 Task: Assign in the project Bullseye the issue 'Integrate a new augmented reality advertising feature into an existing mobile application to enhance user experience and advertising revenue' to the sprint 'Scrum Stars'. Assign in the project Bullseye the issue 'Develop a new tool for automated testing of web application accessibility and compliance with web standards' to the sprint 'Scrum Stars'. Assign in the project Bullseye the issue 'Upgrade the content delivery and caching mechanisms of a web application to improve content delivery speed and reliability' to the sprint 'Scrum Stars'. Assign in the project Bullseye the issue 'Create a new online platform for online gardening courses with advanced gardening tools and community features' to the sprint 'Scrum Stars'
Action: Mouse moved to (207, 61)
Screenshot: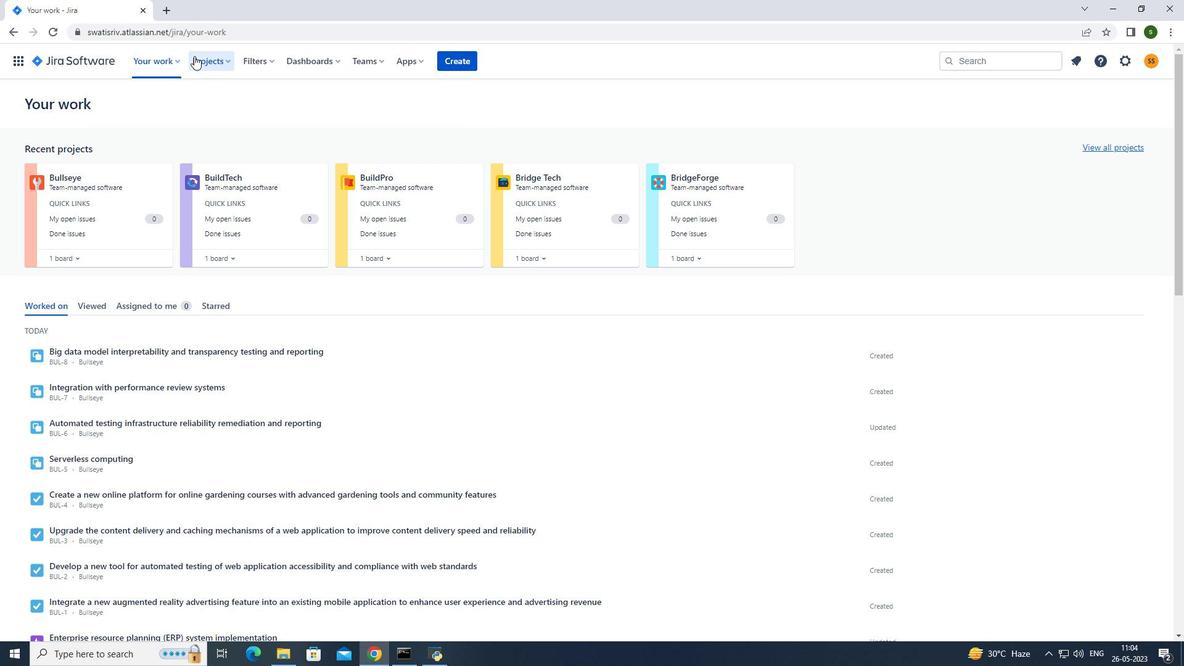 
Action: Mouse pressed left at (207, 61)
Screenshot: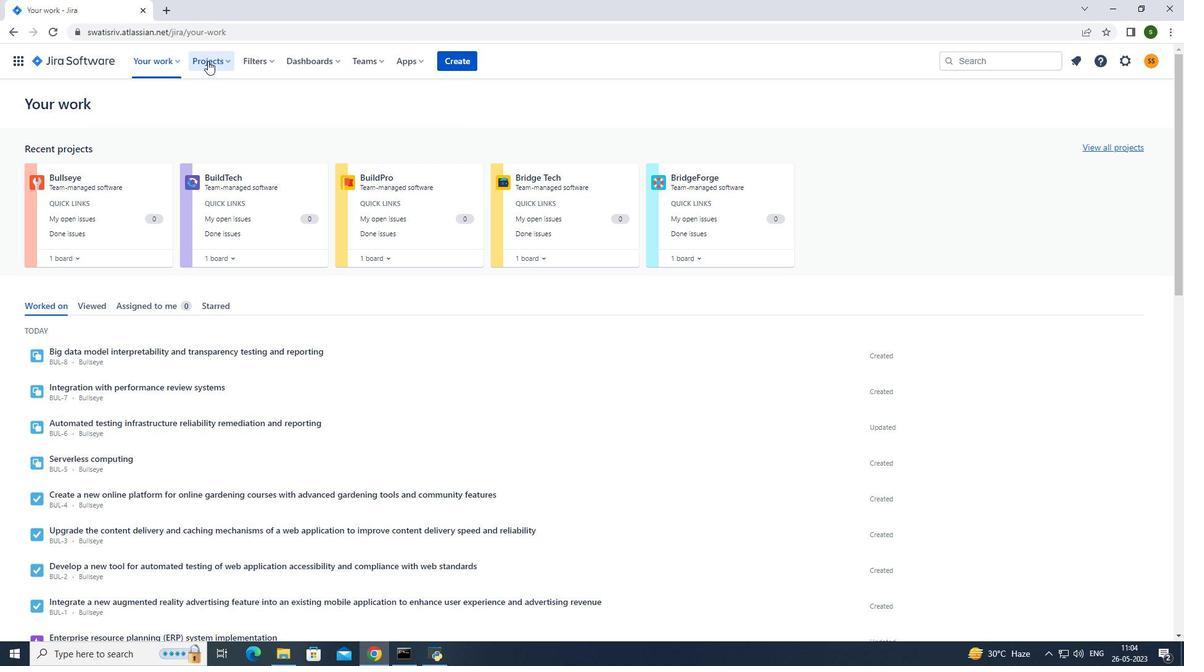 
Action: Mouse moved to (253, 109)
Screenshot: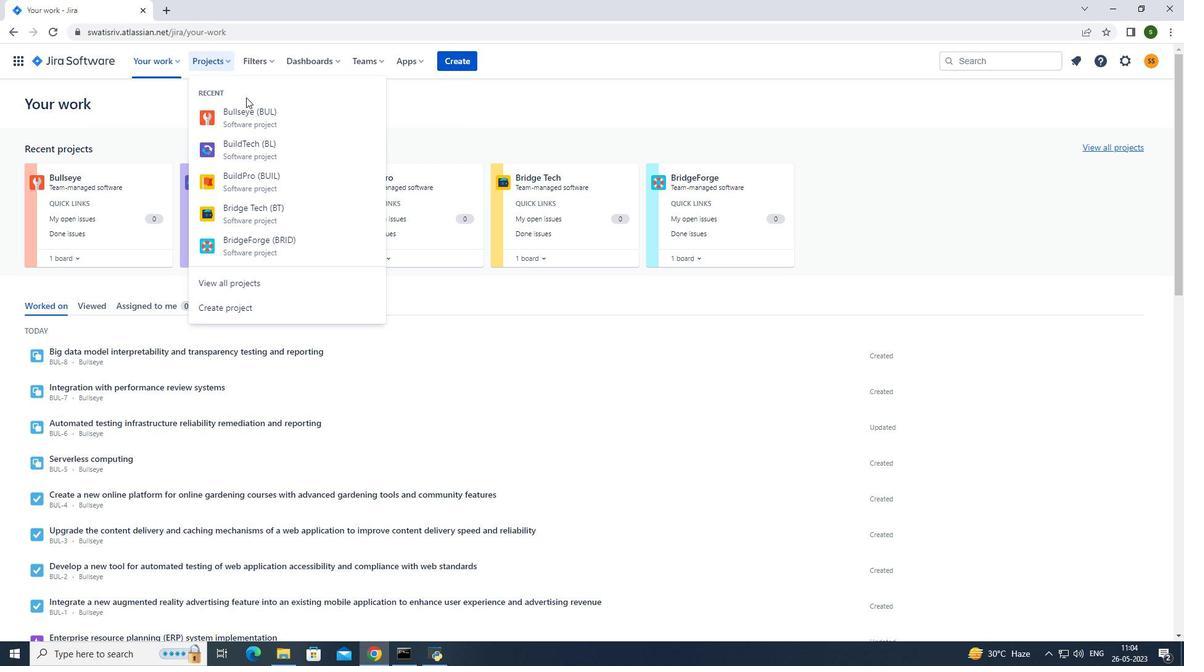 
Action: Mouse pressed left at (253, 109)
Screenshot: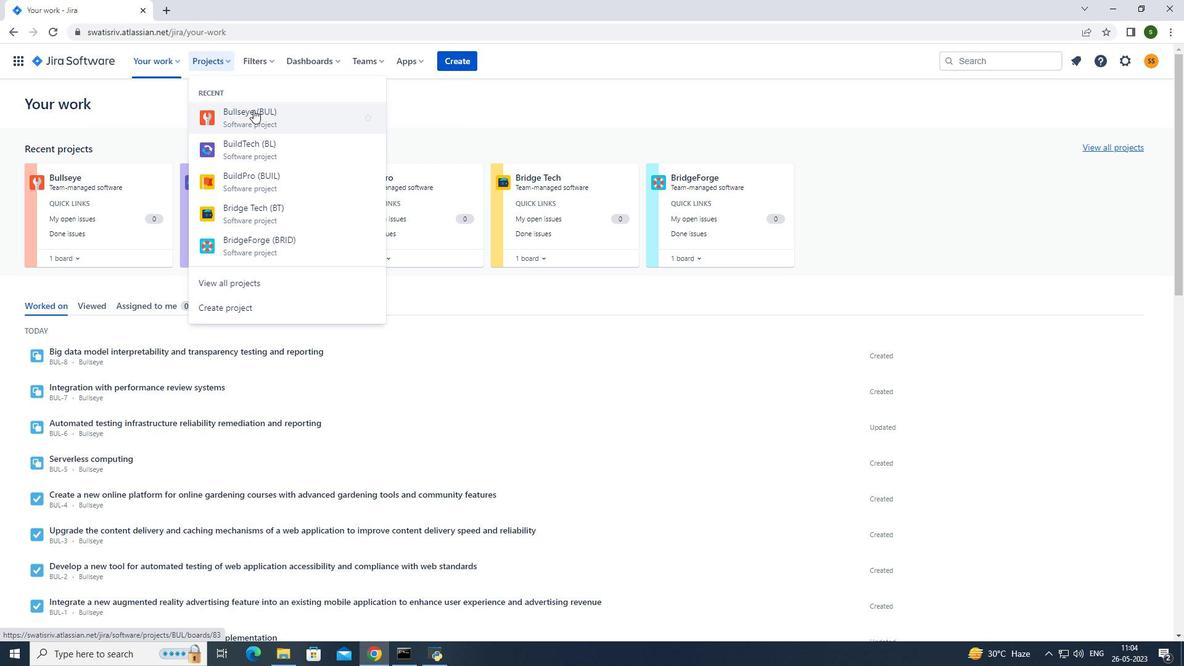 
Action: Mouse moved to (99, 189)
Screenshot: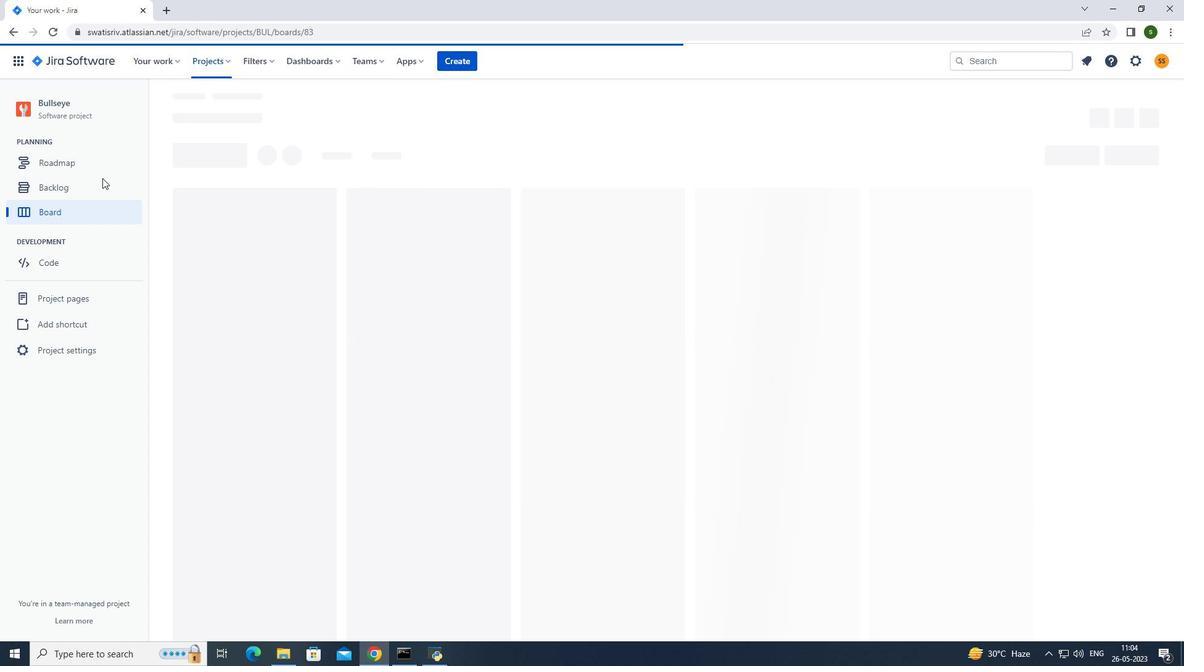 
Action: Mouse pressed left at (99, 189)
Screenshot: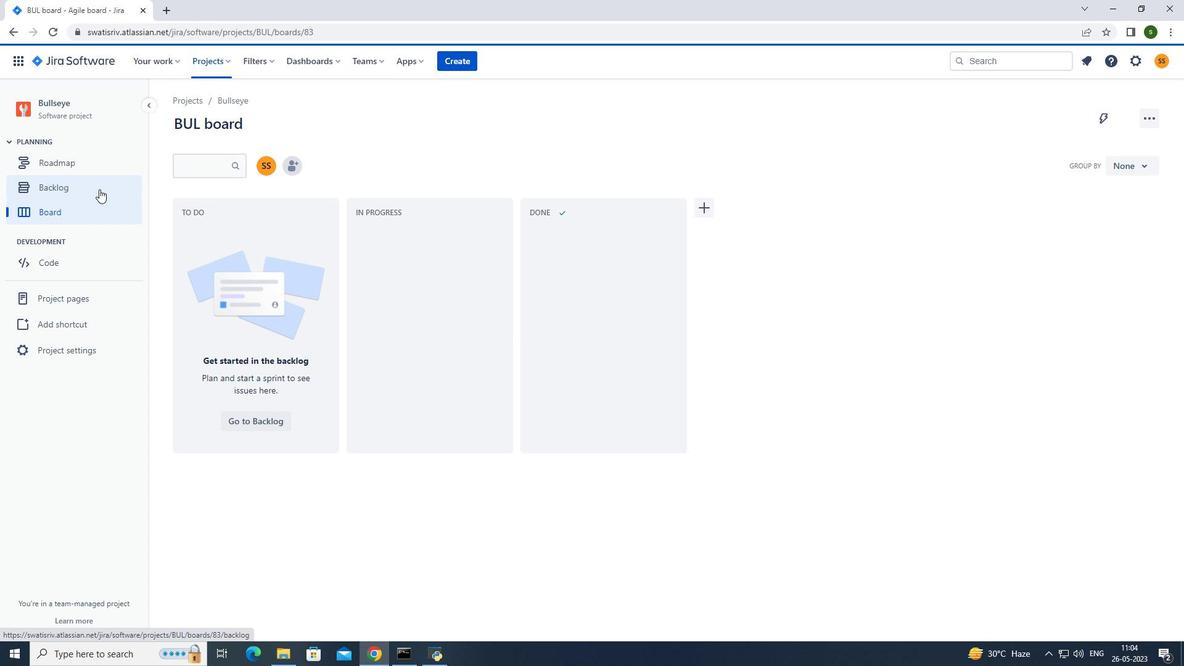 
Action: Mouse moved to (771, 481)
Screenshot: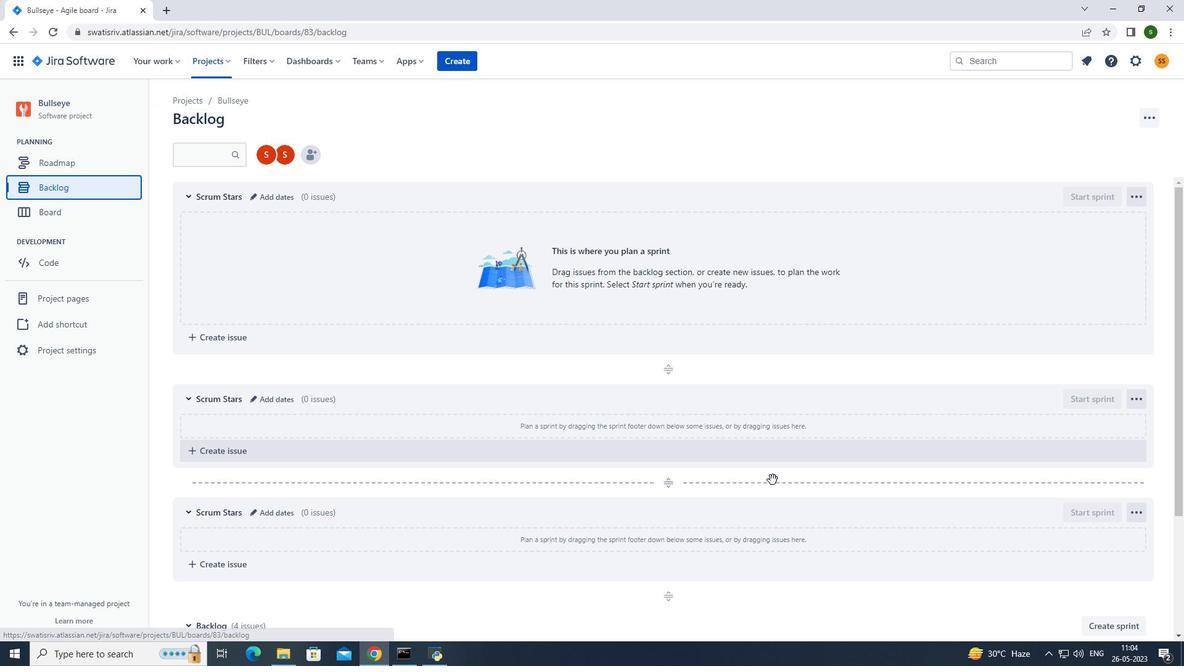 
Action: Mouse scrolled (771, 481) with delta (0, 0)
Screenshot: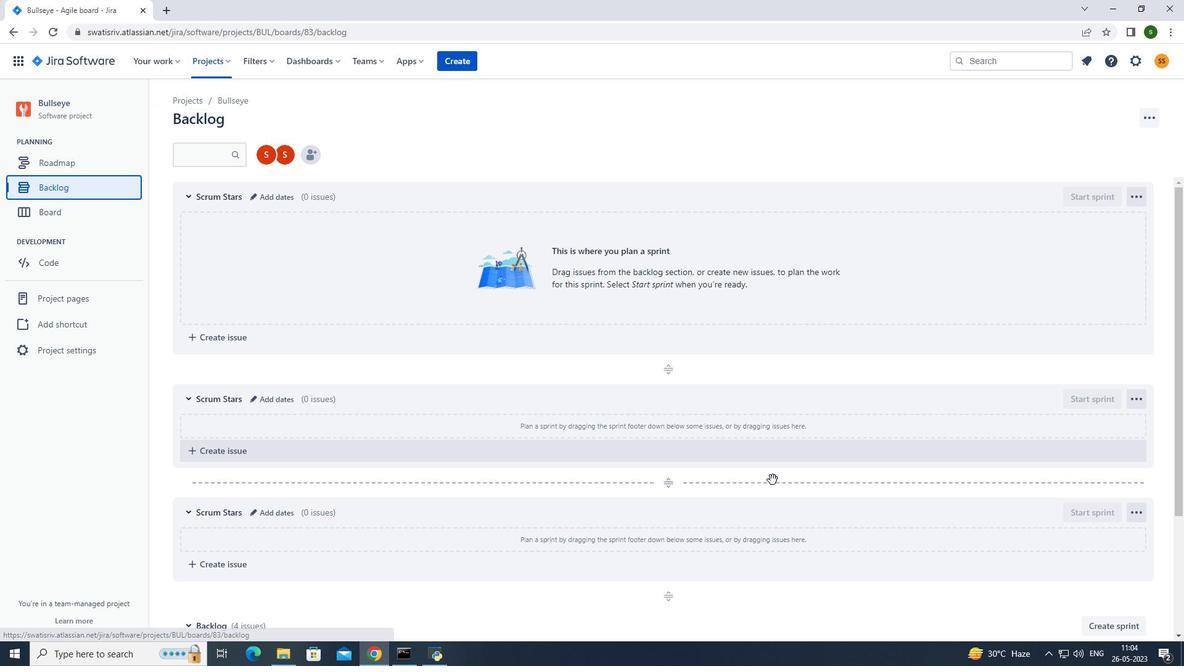 
Action: Mouse scrolled (771, 481) with delta (0, 0)
Screenshot: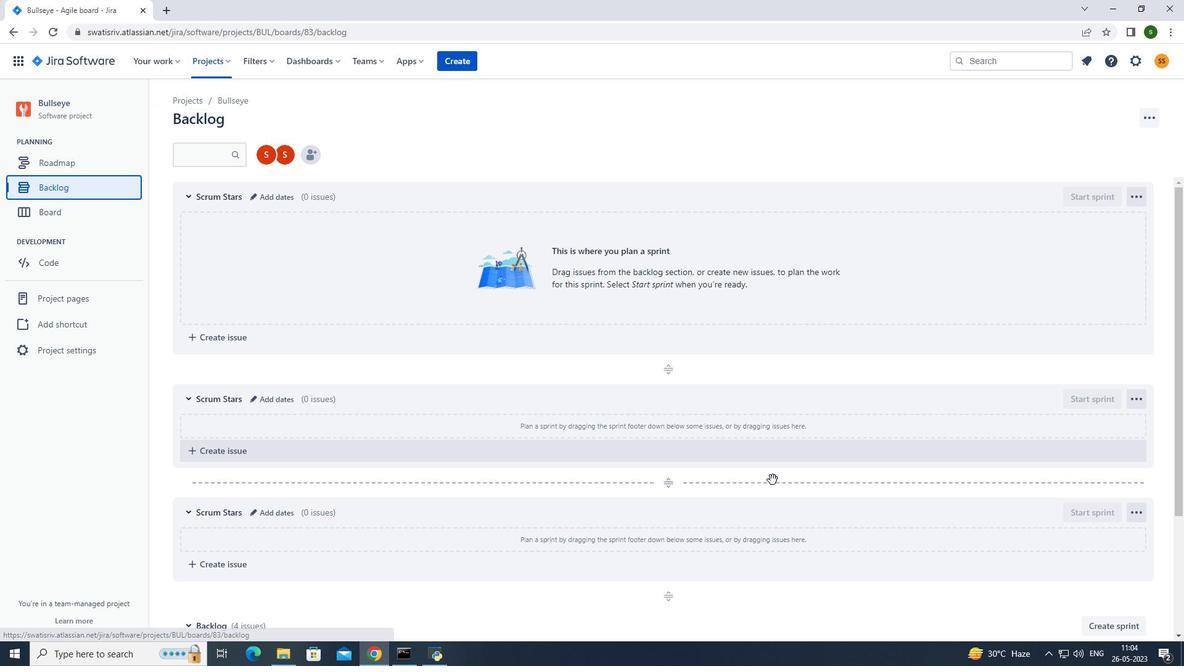 
Action: Mouse scrolled (771, 481) with delta (0, 0)
Screenshot: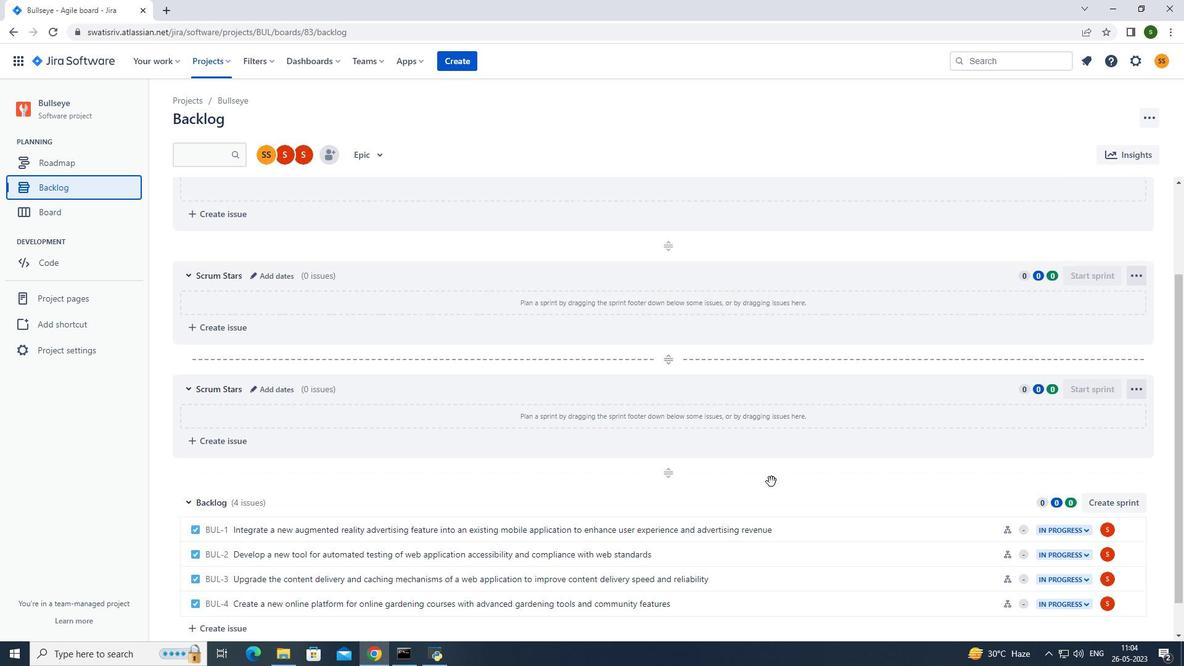 
Action: Mouse scrolled (771, 481) with delta (0, 0)
Screenshot: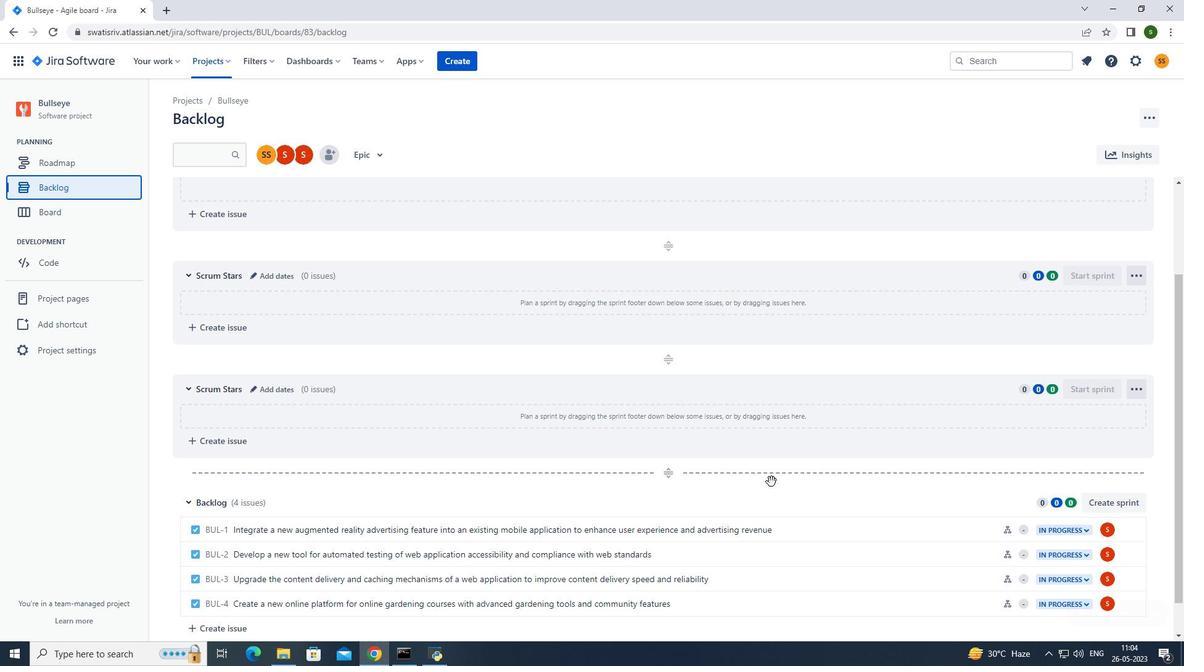 
Action: Mouse scrolled (771, 481) with delta (0, 0)
Screenshot: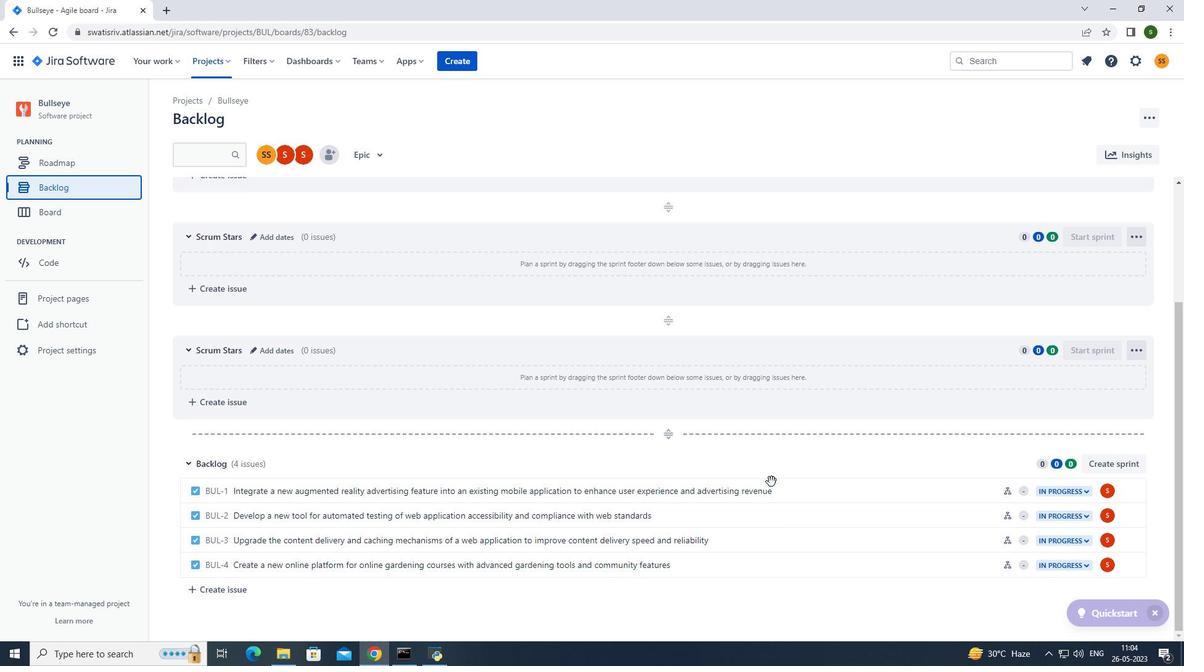 
Action: Mouse moved to (1122, 482)
Screenshot: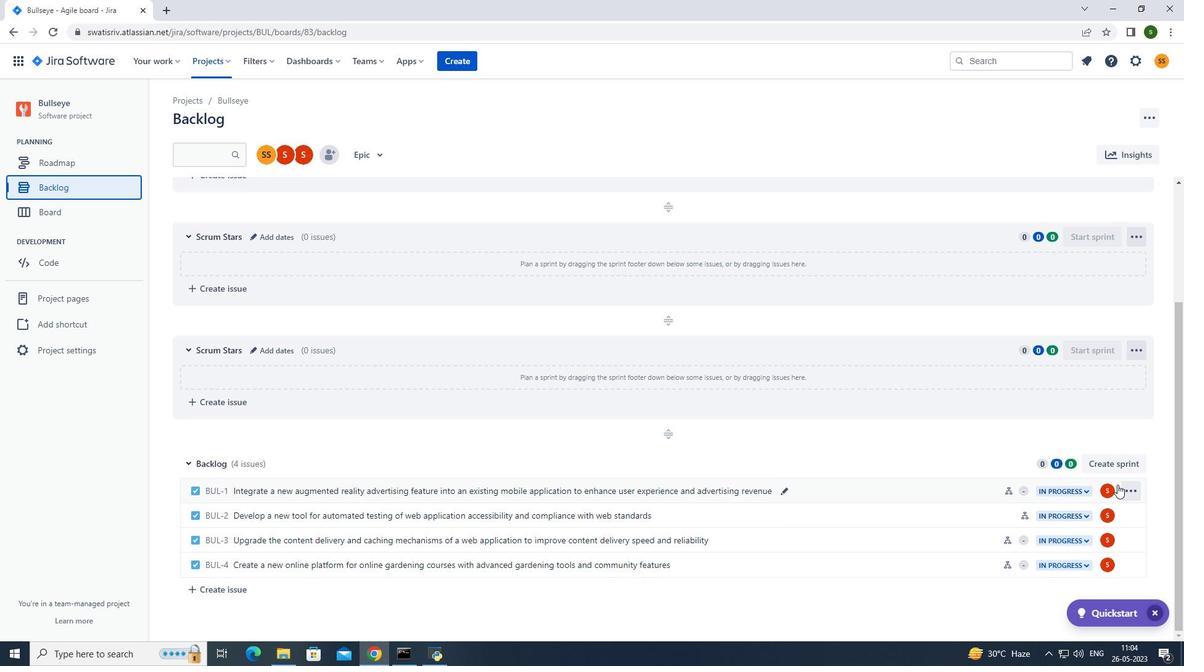 
Action: Mouse pressed left at (1122, 482)
Screenshot: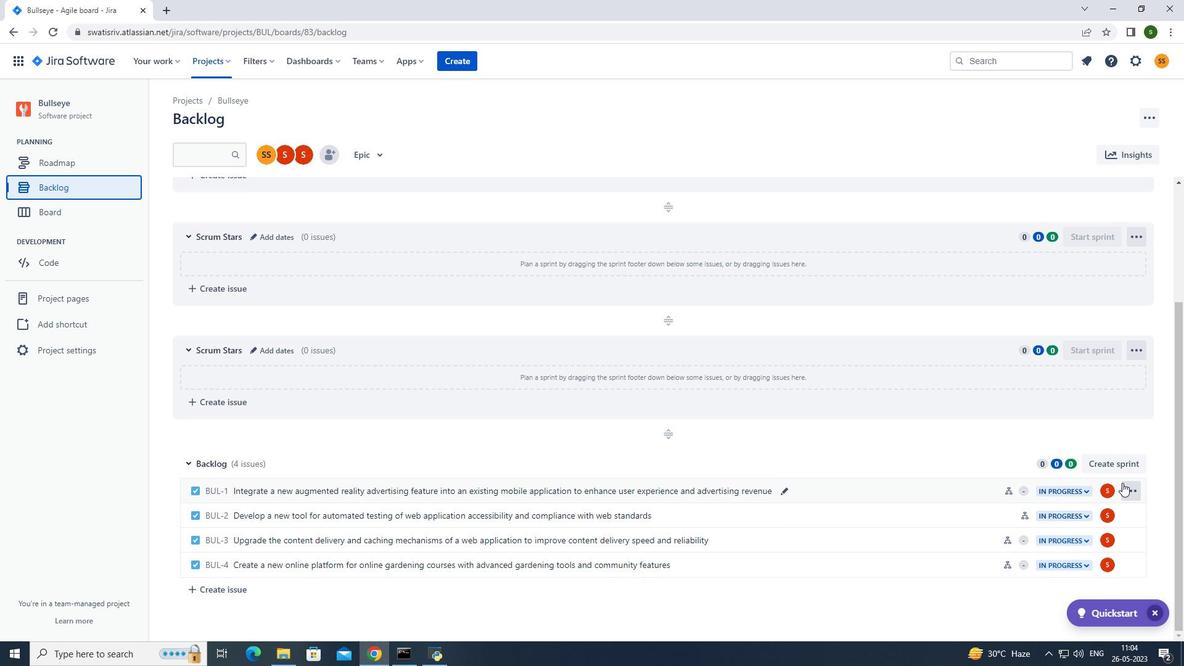
Action: Mouse moved to (1071, 384)
Screenshot: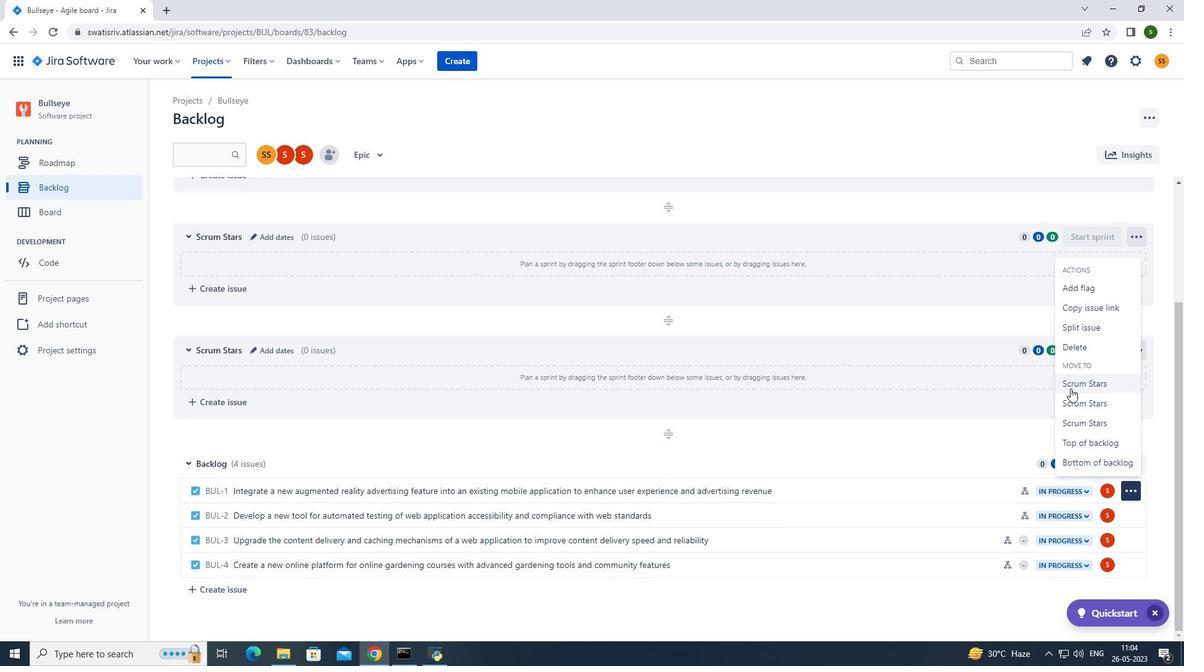 
Action: Mouse pressed left at (1071, 384)
Screenshot: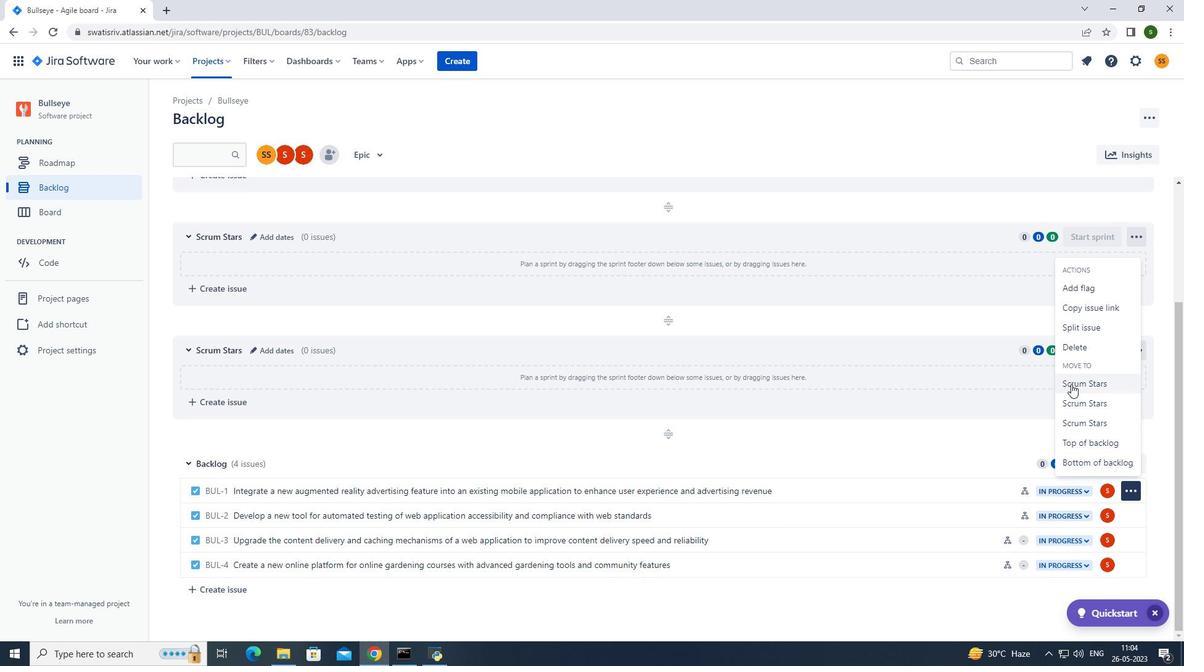 
Action: Mouse moved to (212, 60)
Screenshot: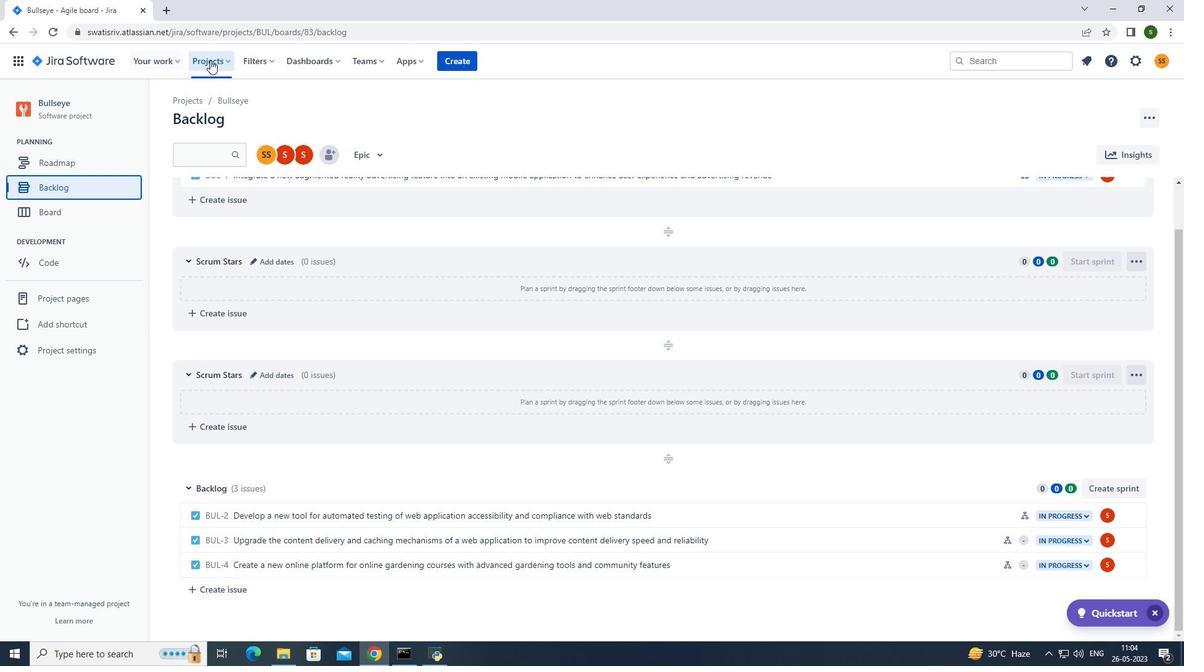 
Action: Mouse pressed left at (212, 60)
Screenshot: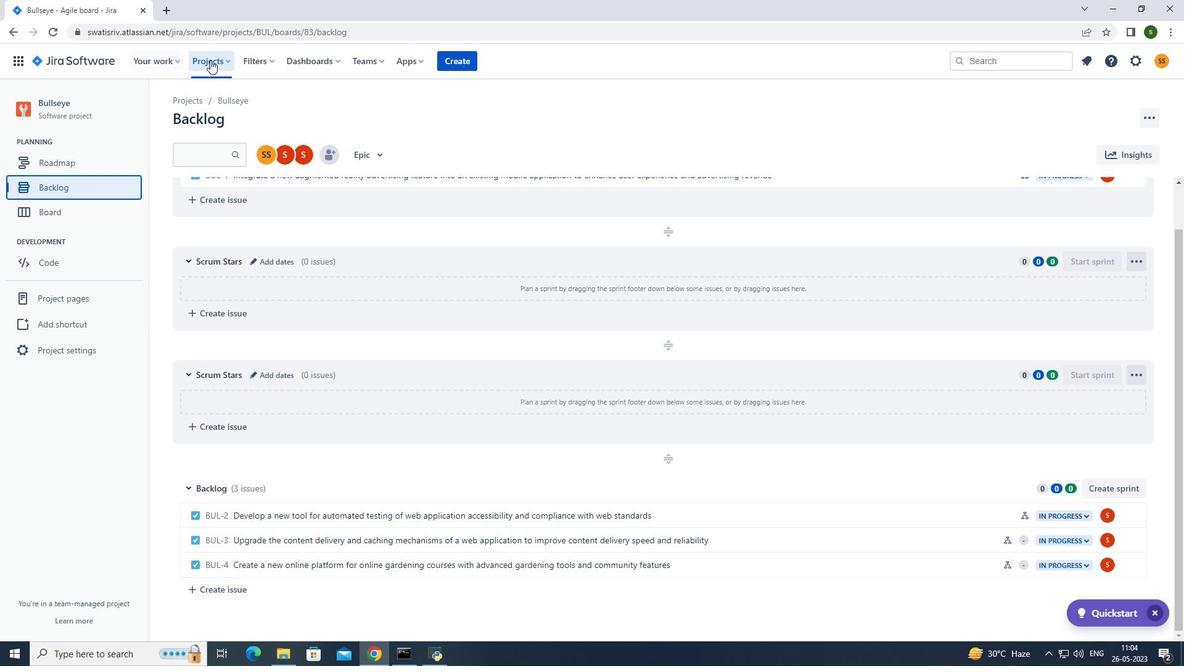 
Action: Mouse moved to (267, 109)
Screenshot: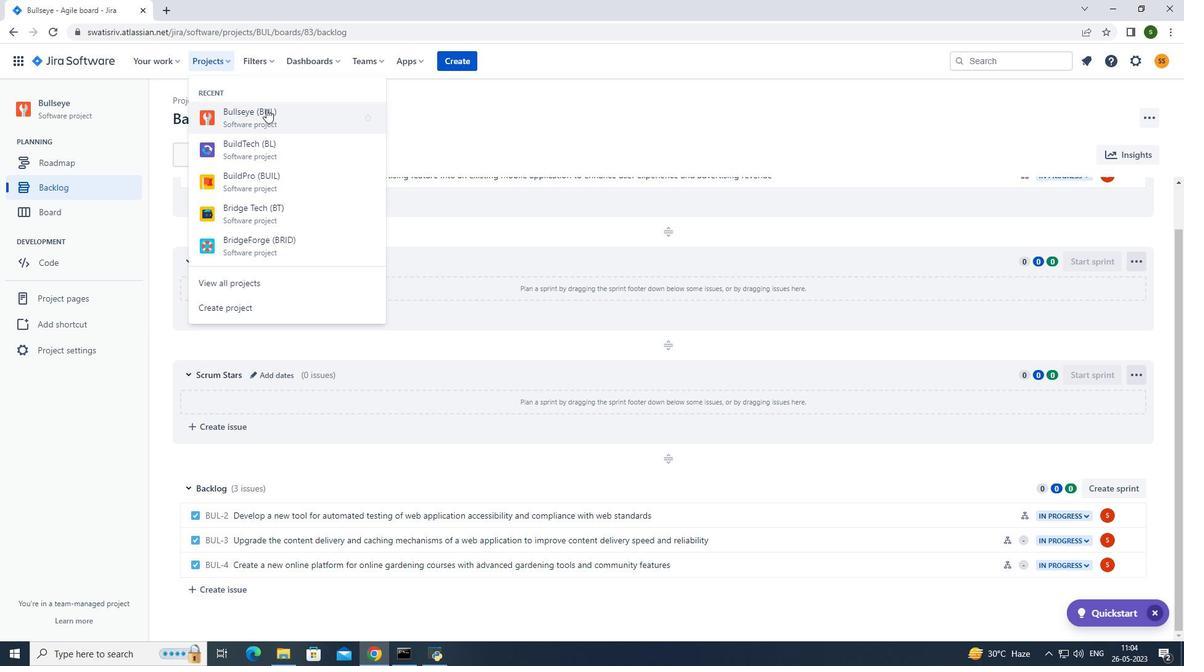 
Action: Mouse pressed left at (267, 109)
Screenshot: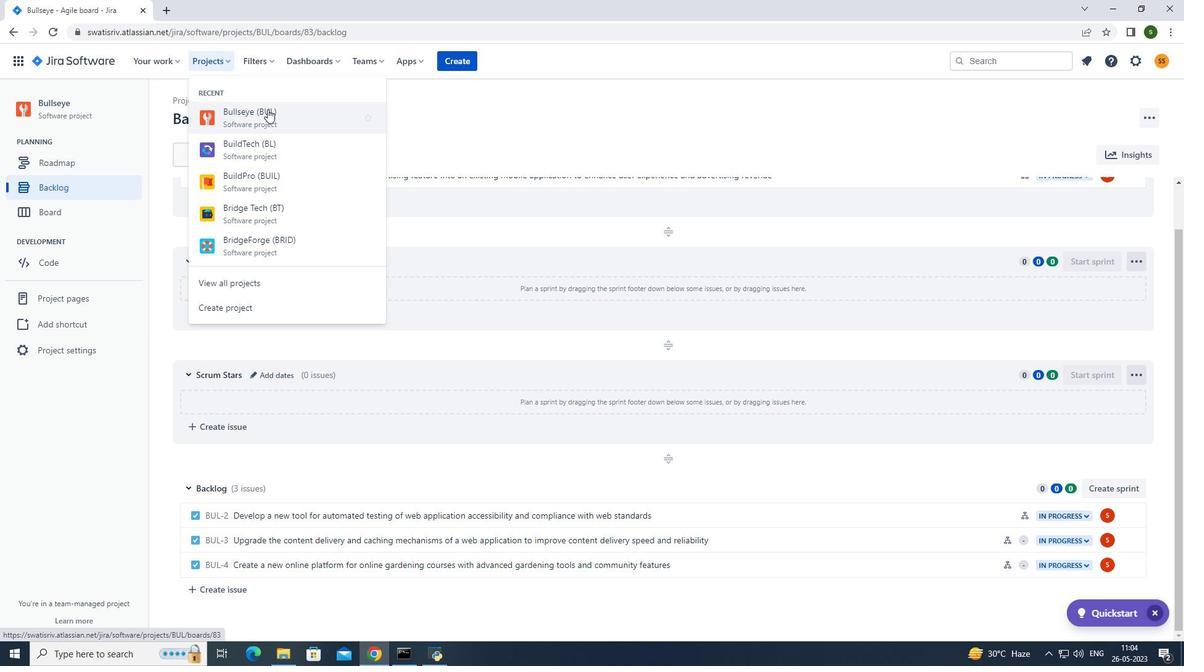 
Action: Mouse moved to (106, 191)
Screenshot: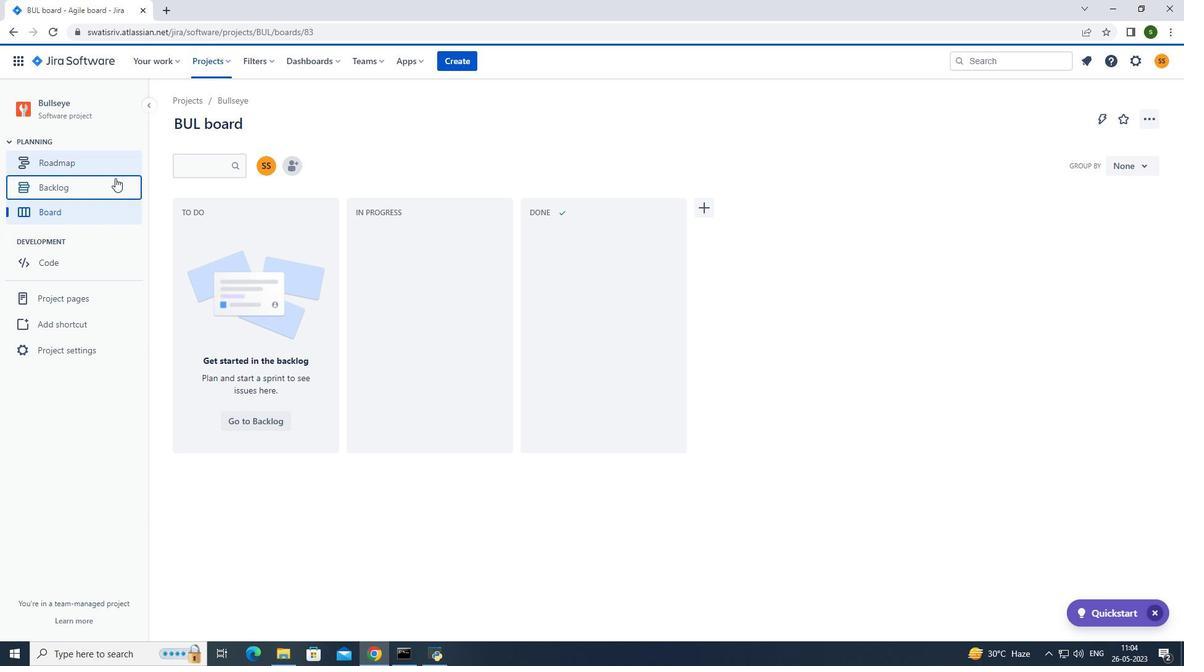 
Action: Mouse pressed left at (106, 191)
Screenshot: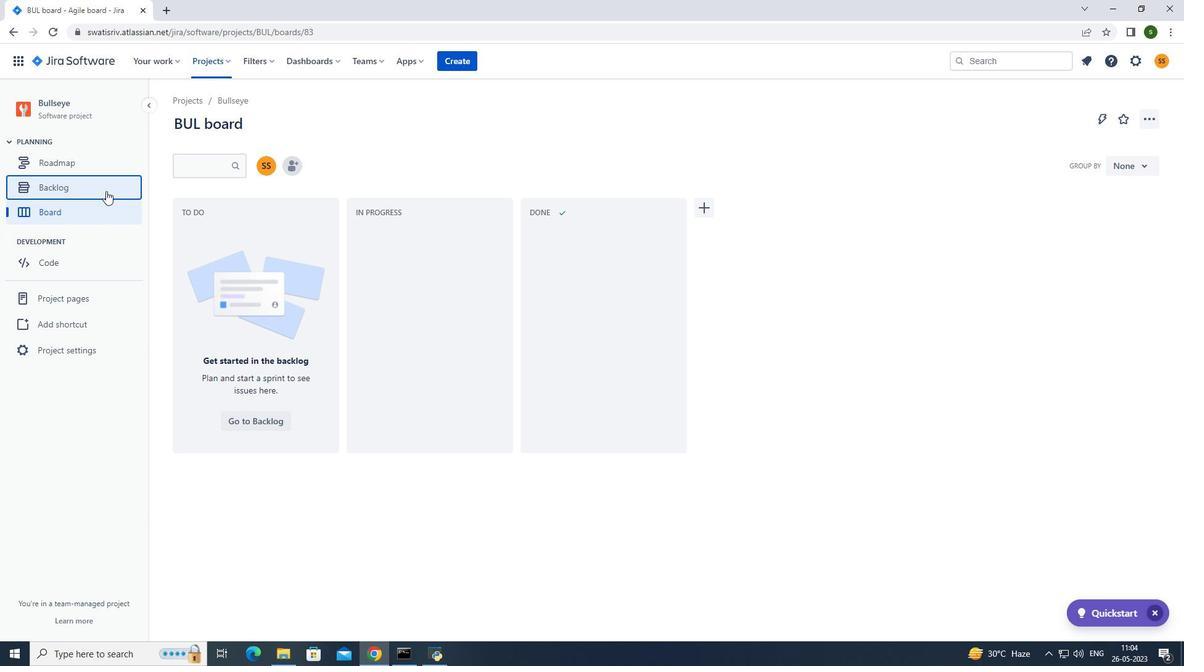 
Action: Mouse moved to (1124, 558)
Screenshot: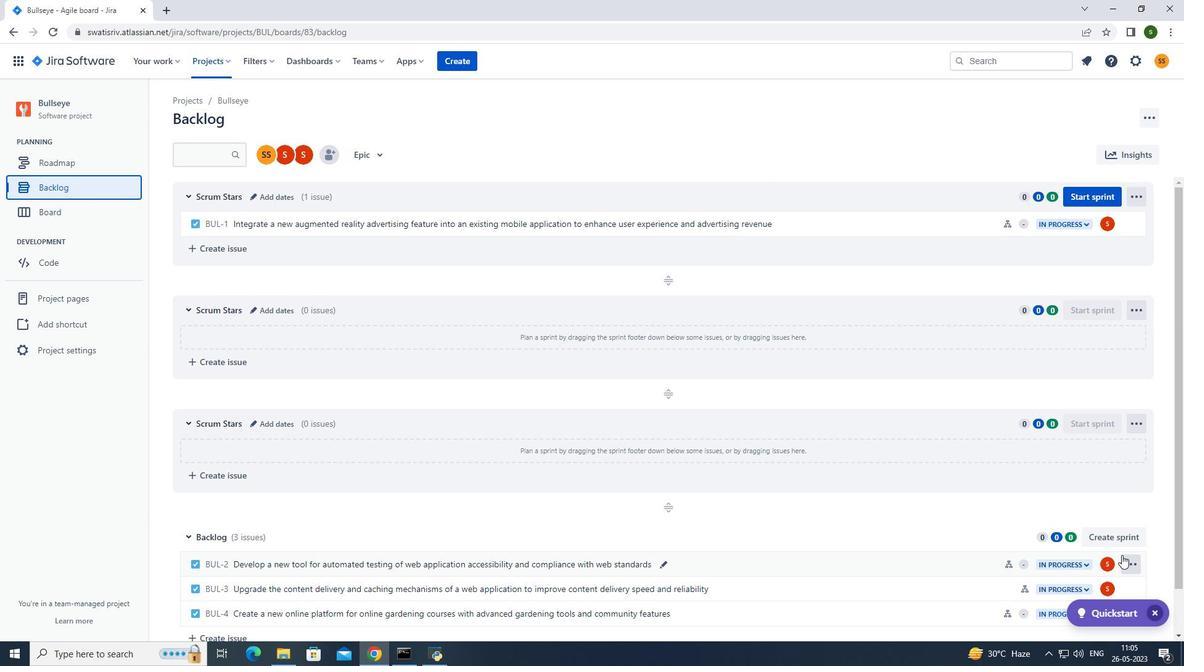 
Action: Mouse pressed left at (1124, 558)
Screenshot: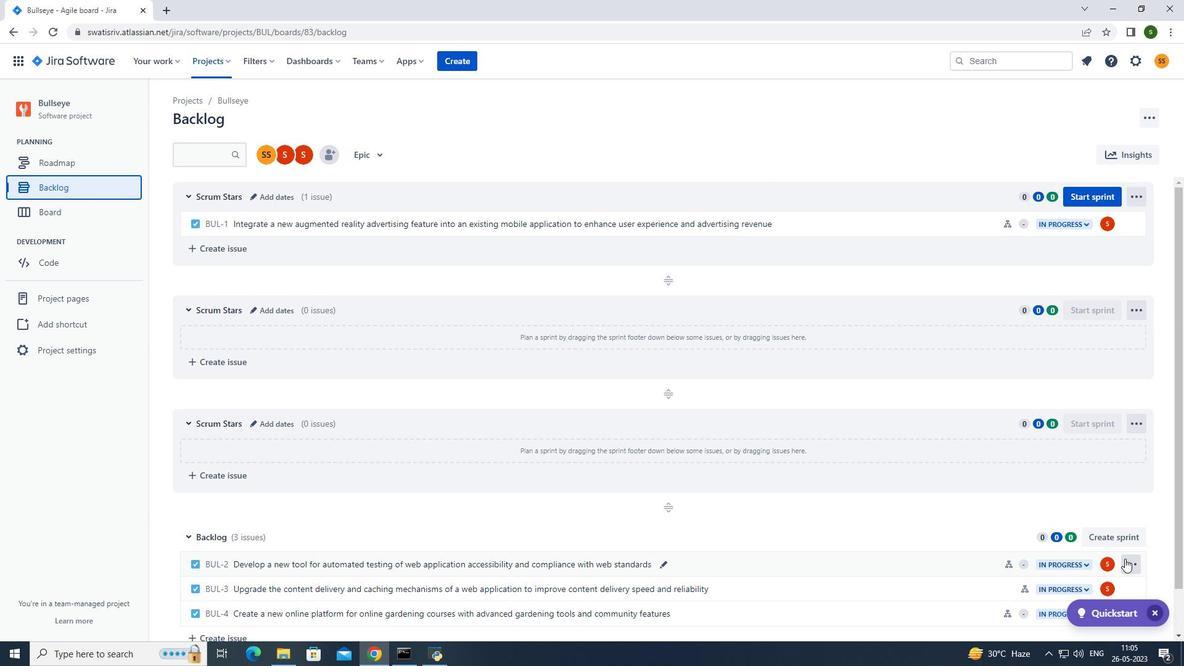 
Action: Mouse moved to (1102, 483)
Screenshot: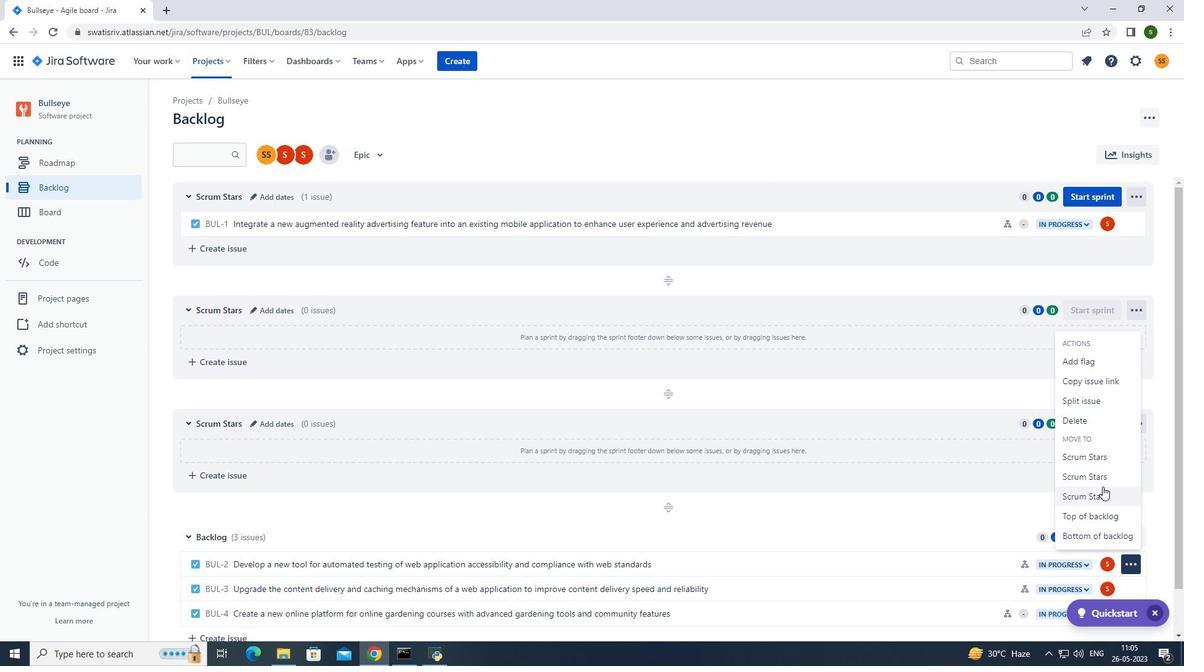 
Action: Mouse pressed left at (1102, 483)
Screenshot: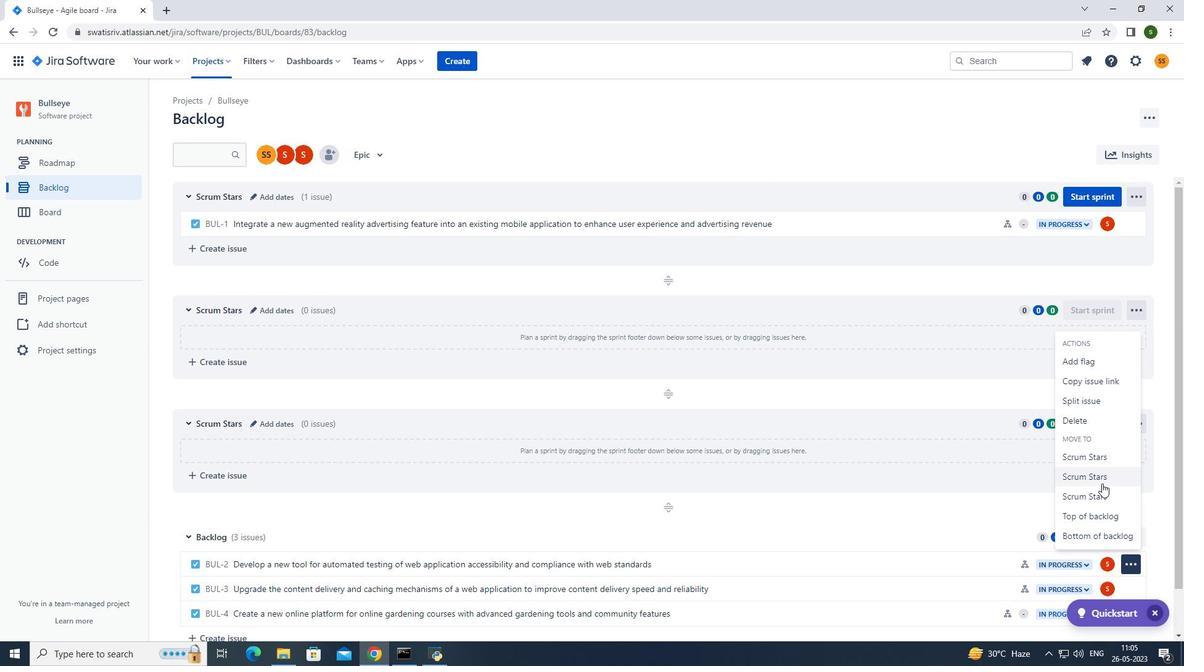 
Action: Mouse moved to (218, 64)
Screenshot: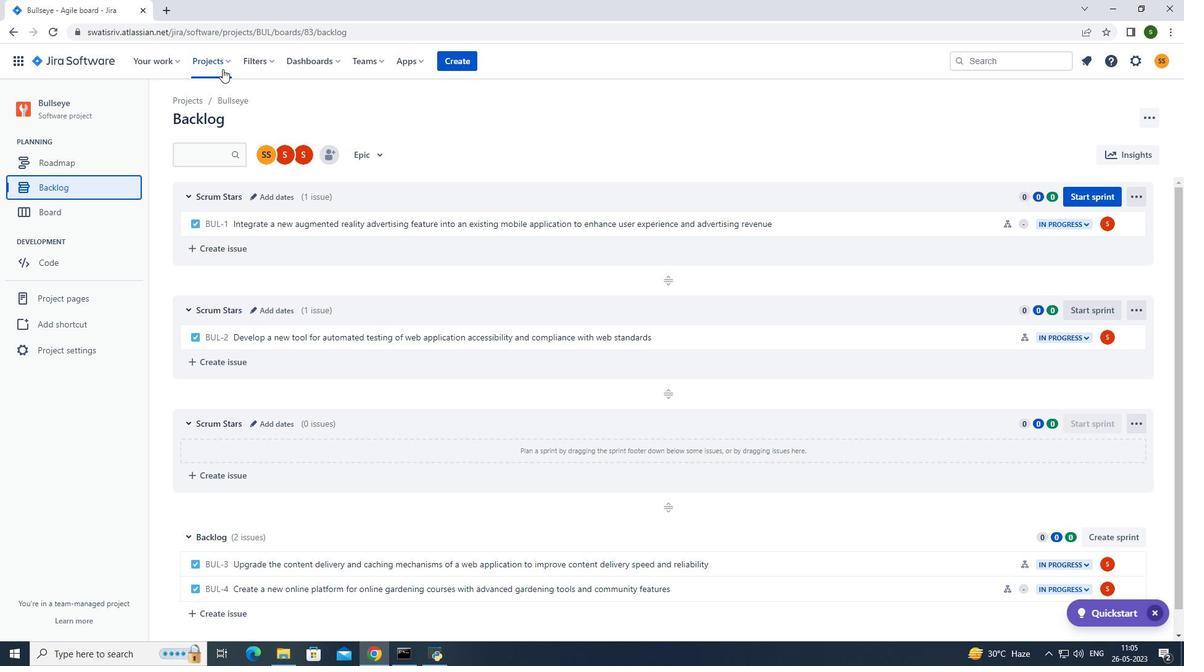 
Action: Mouse pressed left at (218, 64)
Screenshot: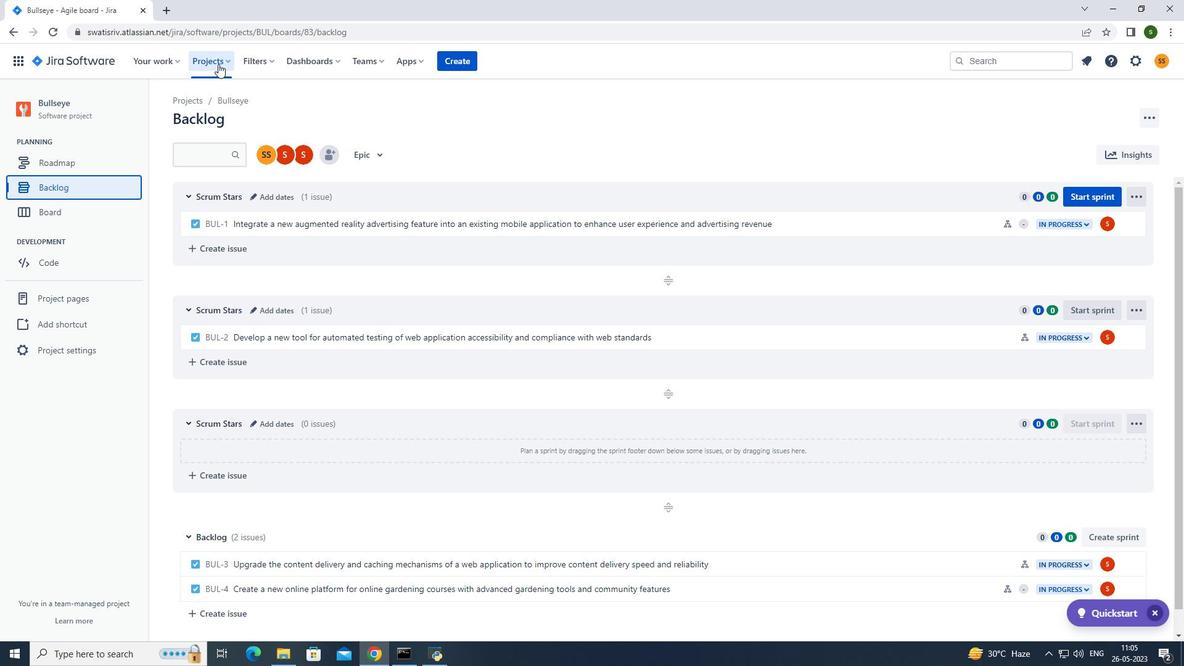 
Action: Mouse moved to (259, 114)
Screenshot: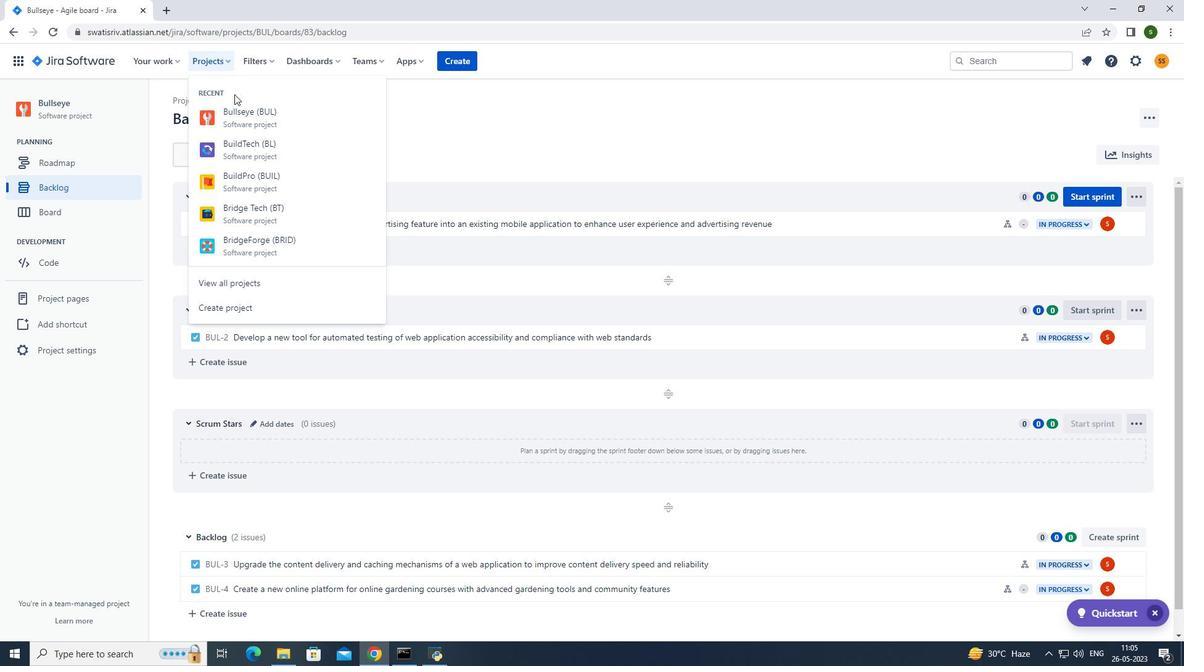 
Action: Mouse pressed left at (259, 114)
Screenshot: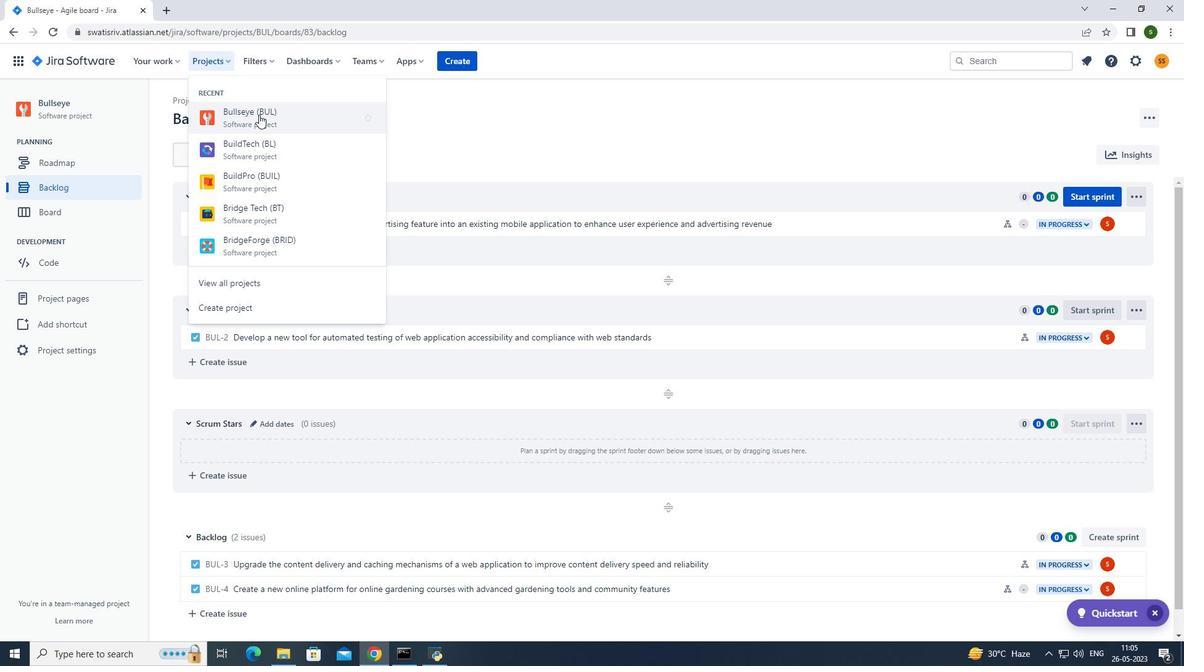 
Action: Mouse moved to (103, 185)
Screenshot: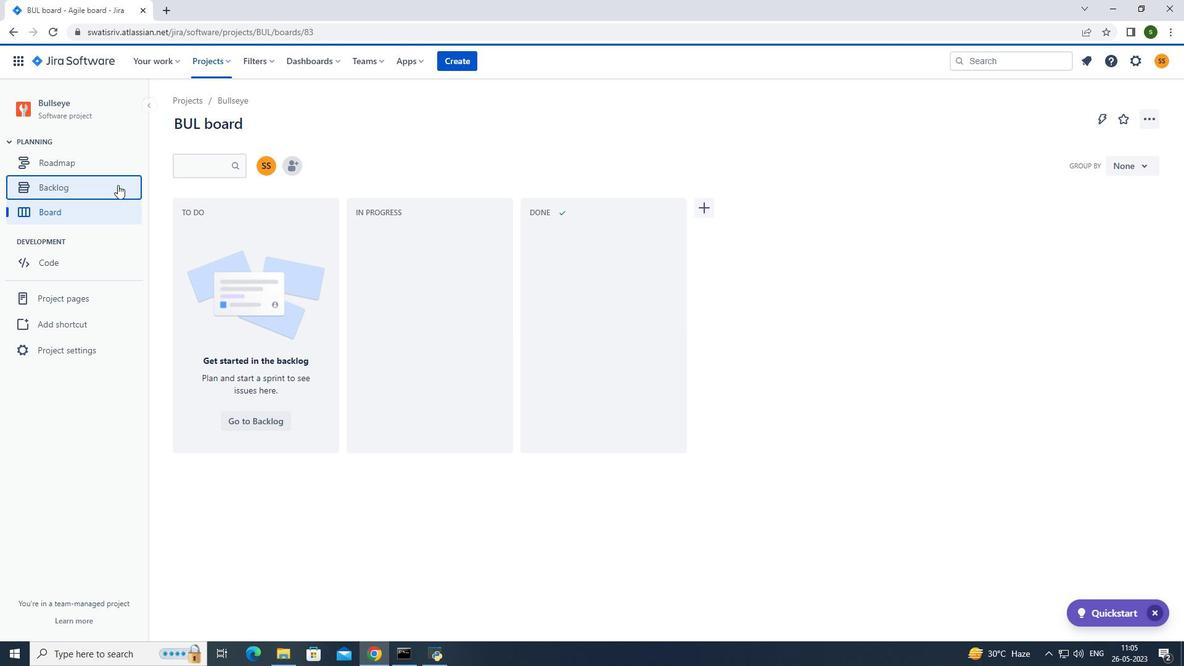 
Action: Mouse pressed left at (103, 185)
Screenshot: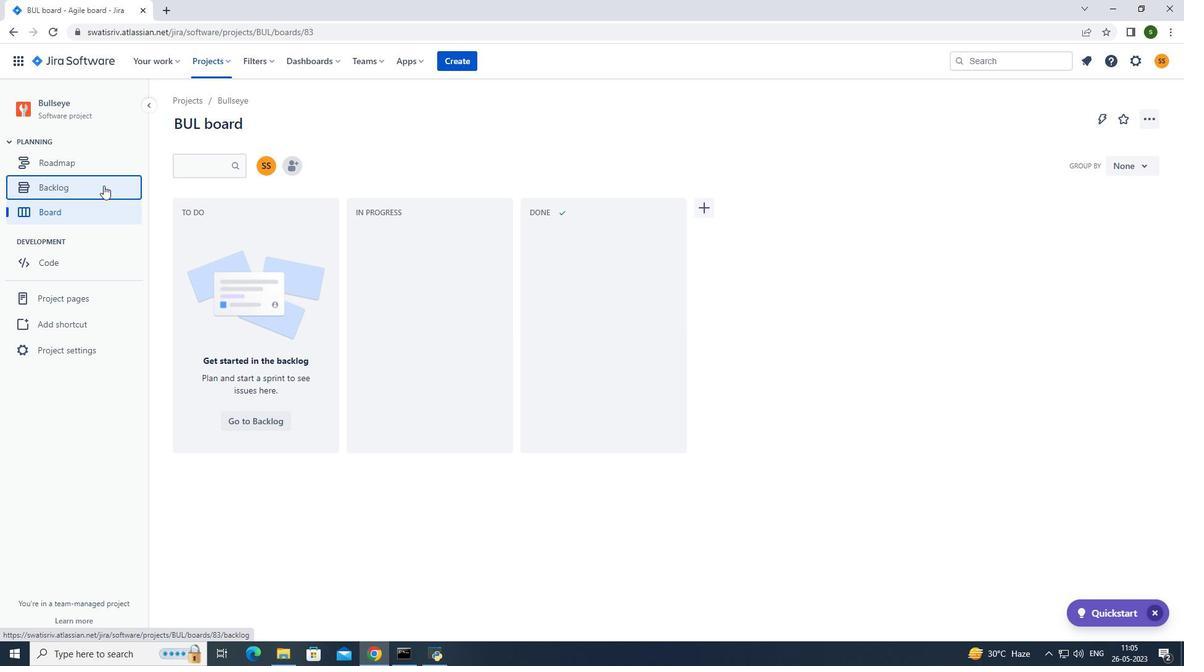 
Action: Mouse moved to (1129, 560)
Screenshot: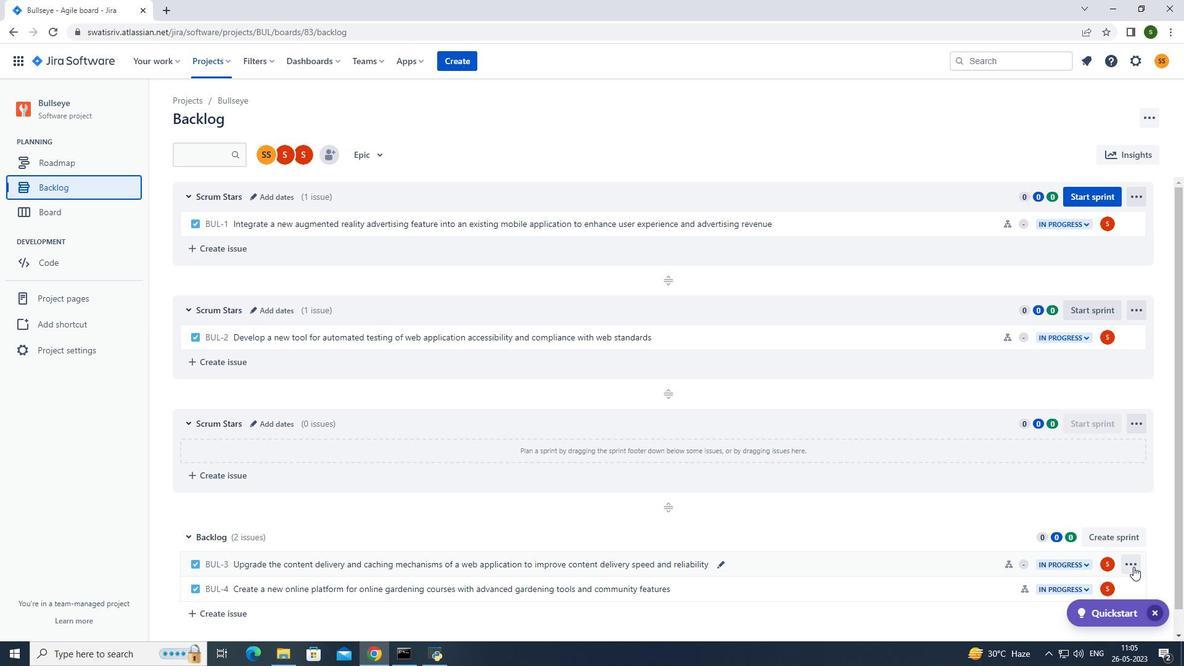 
Action: Mouse pressed left at (1129, 560)
Screenshot: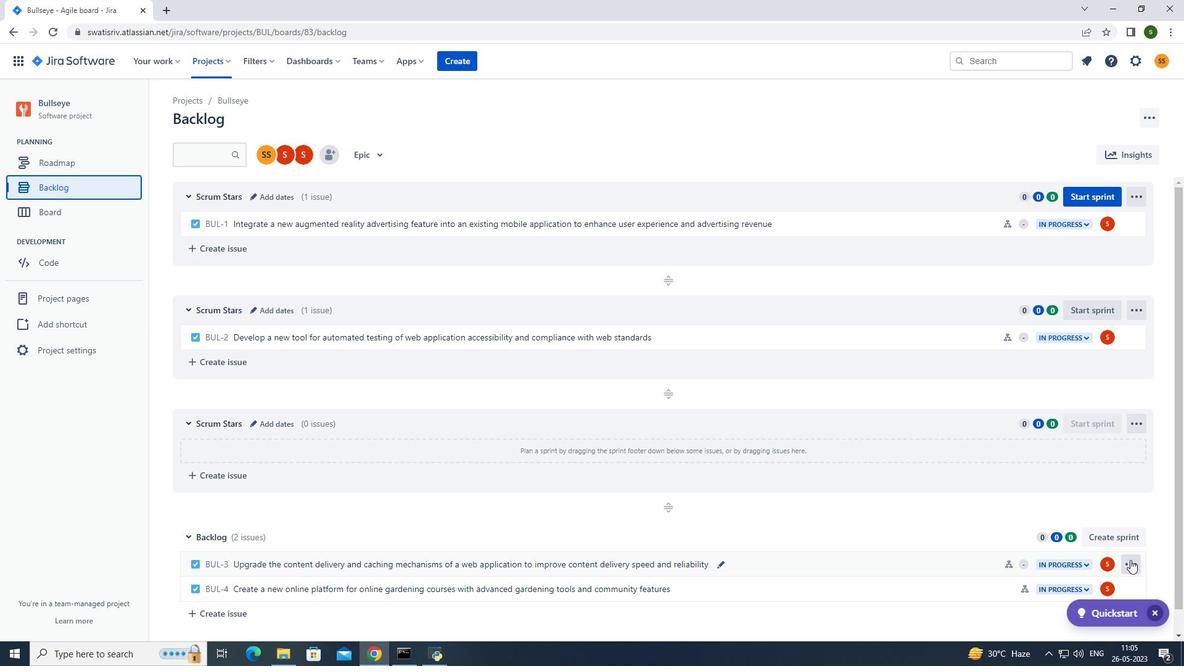 
Action: Mouse moved to (1088, 497)
Screenshot: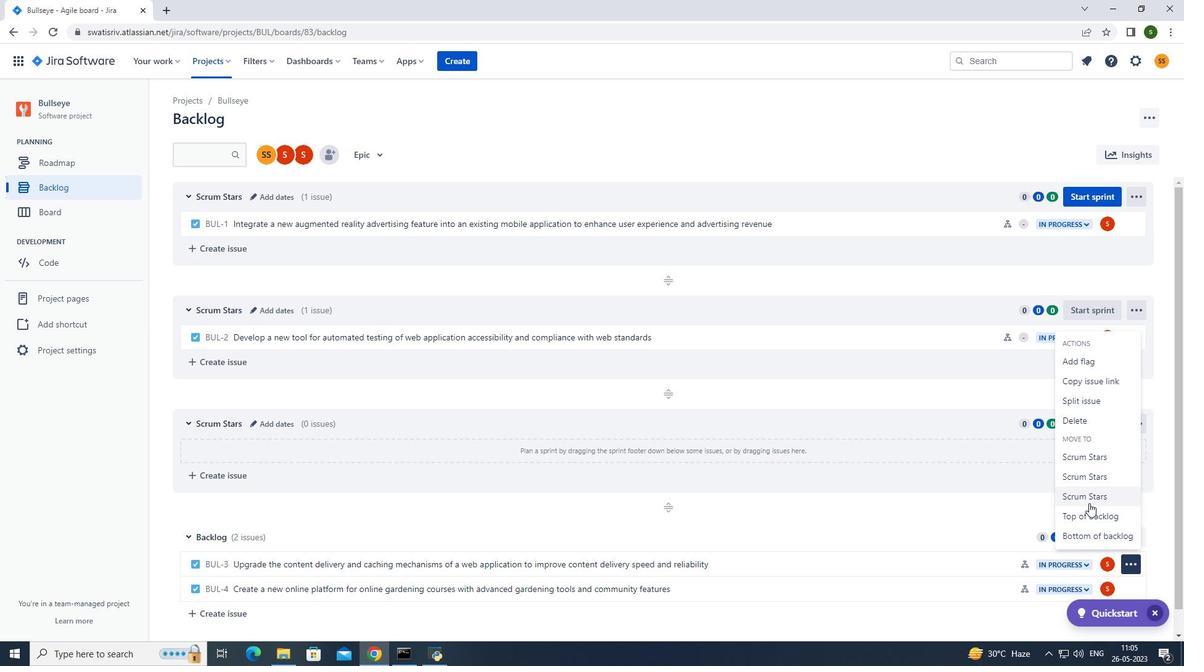 
Action: Mouse pressed left at (1088, 497)
Screenshot: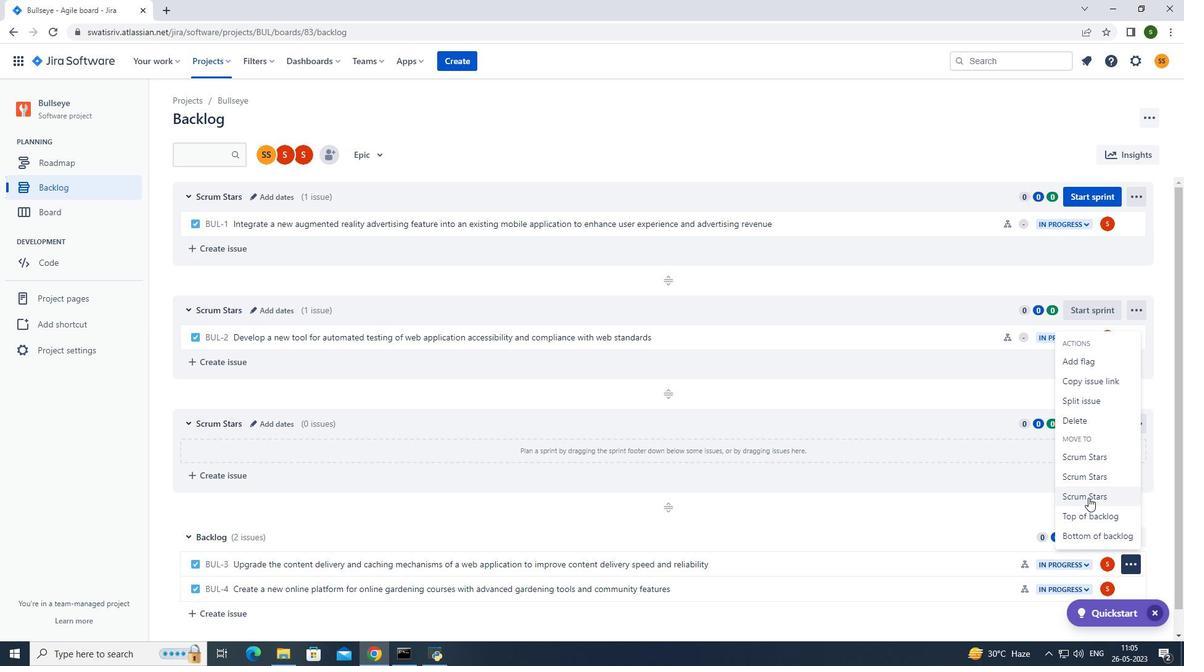 
Action: Mouse moved to (217, 62)
Screenshot: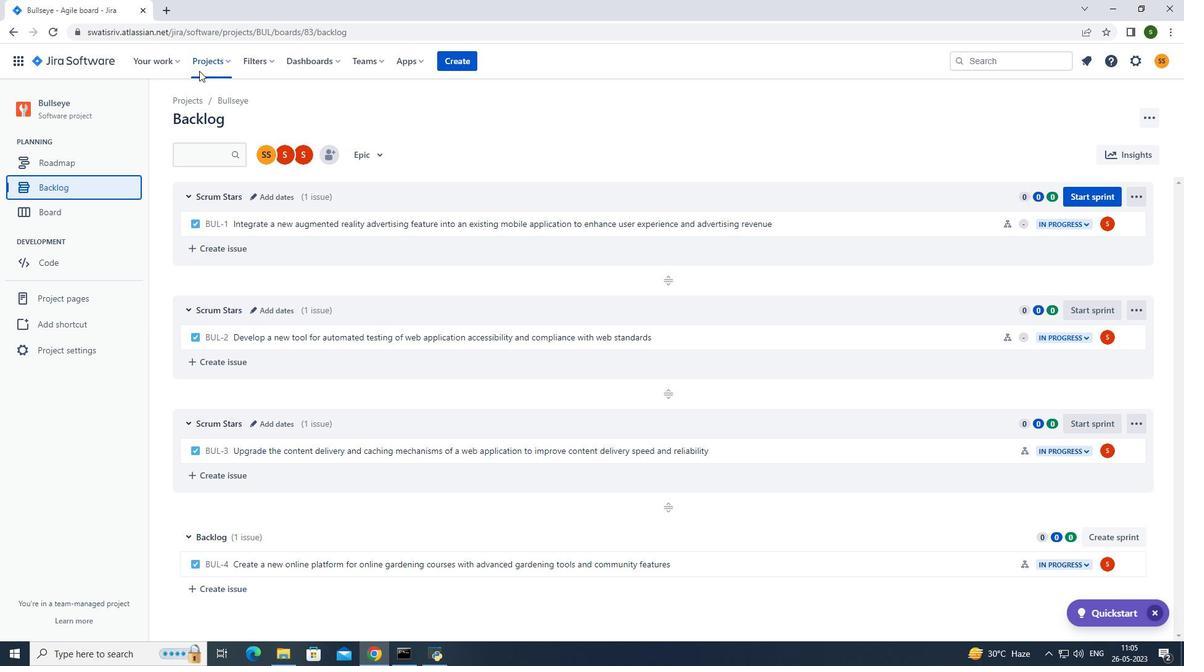 
Action: Mouse pressed left at (217, 62)
Screenshot: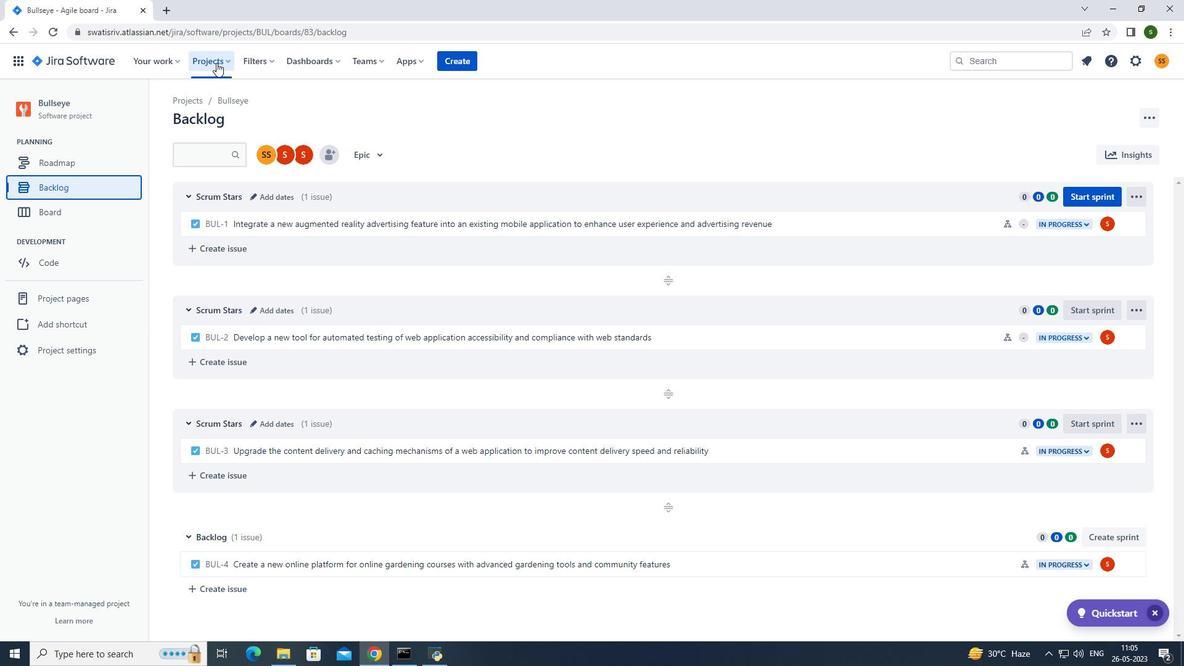 
Action: Mouse moved to (263, 106)
Screenshot: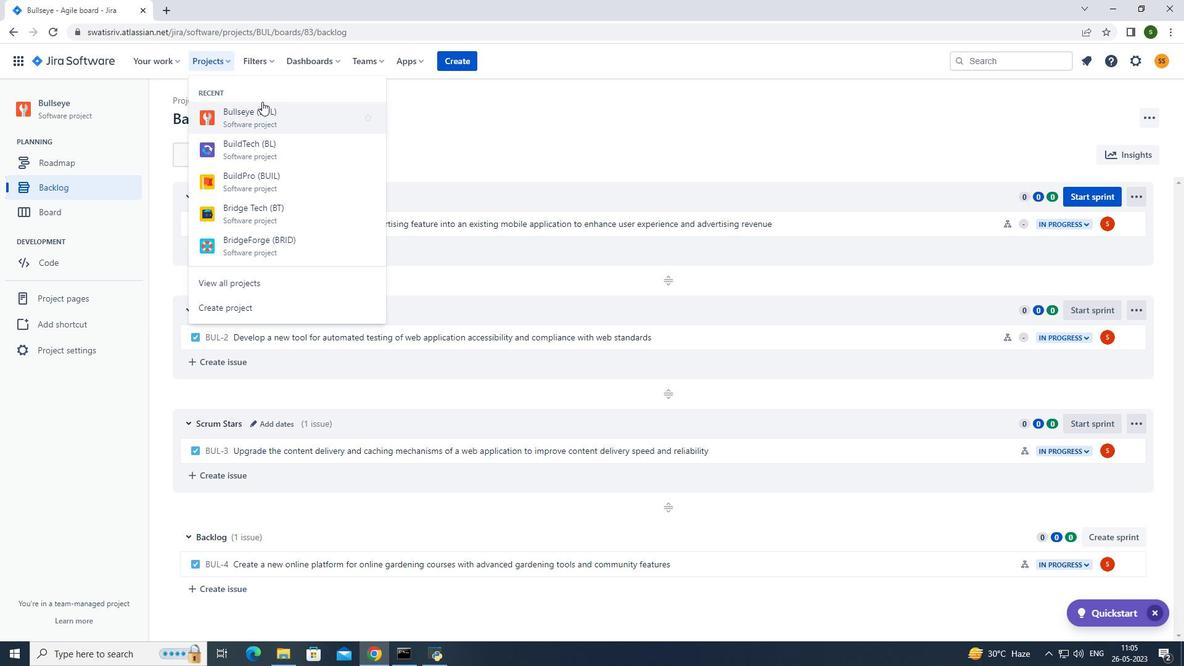 
Action: Mouse pressed left at (263, 106)
Screenshot: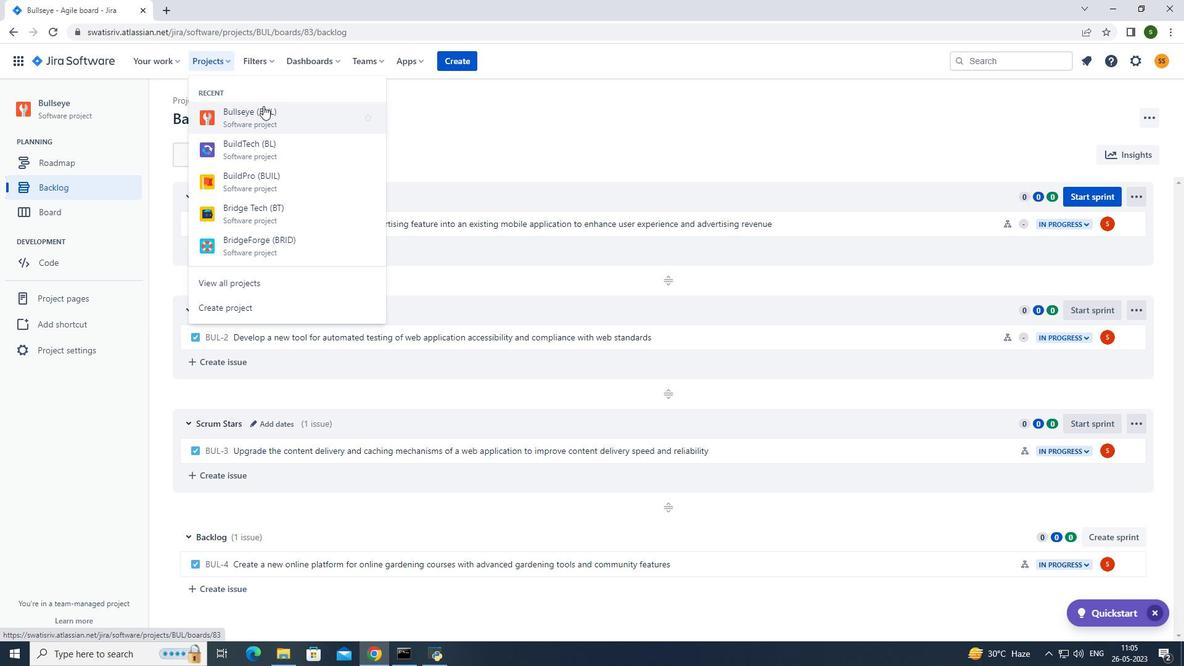 
Action: Mouse moved to (125, 187)
Screenshot: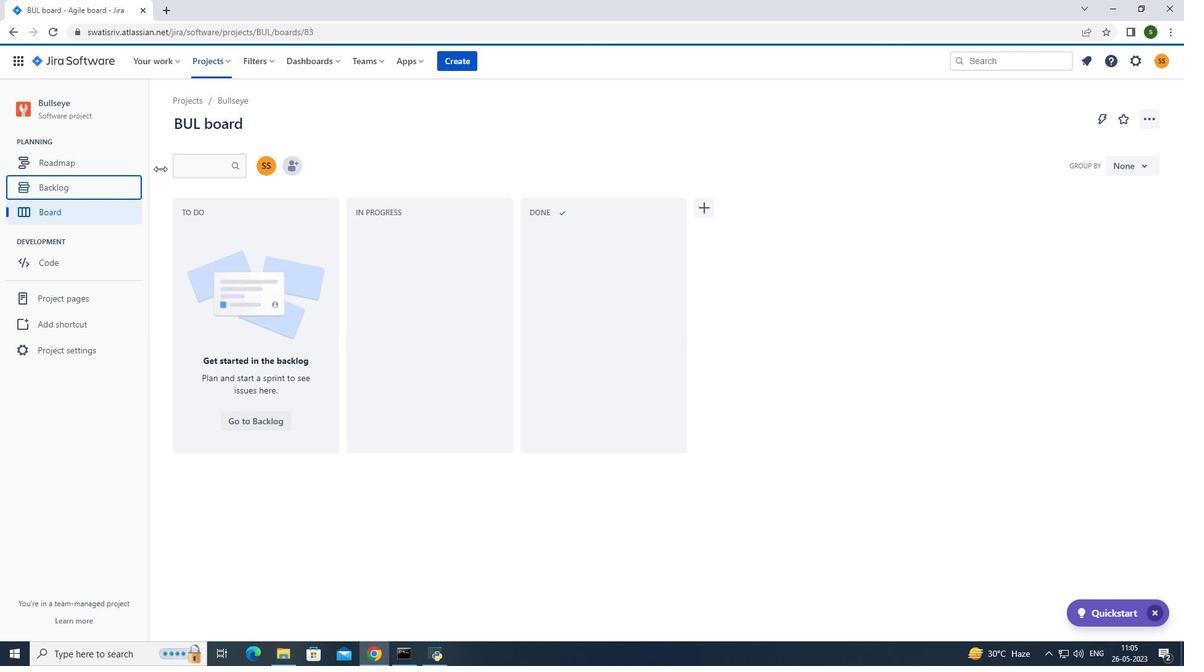 
Action: Mouse pressed left at (125, 187)
Screenshot: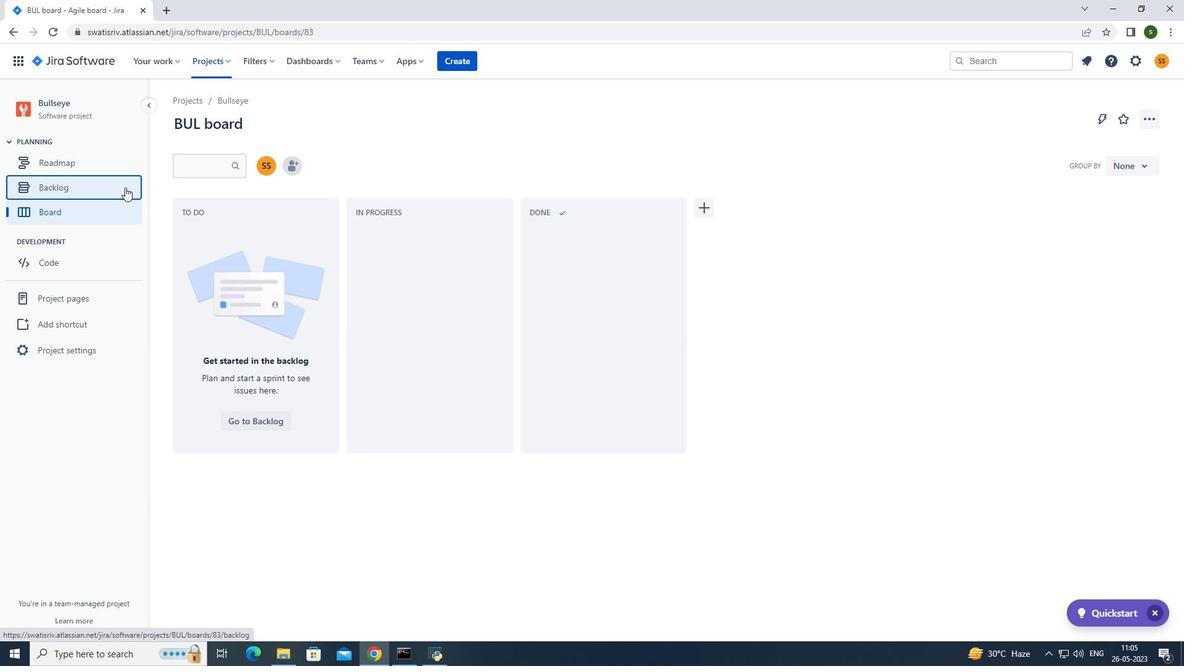 
Action: Mouse moved to (1132, 564)
Screenshot: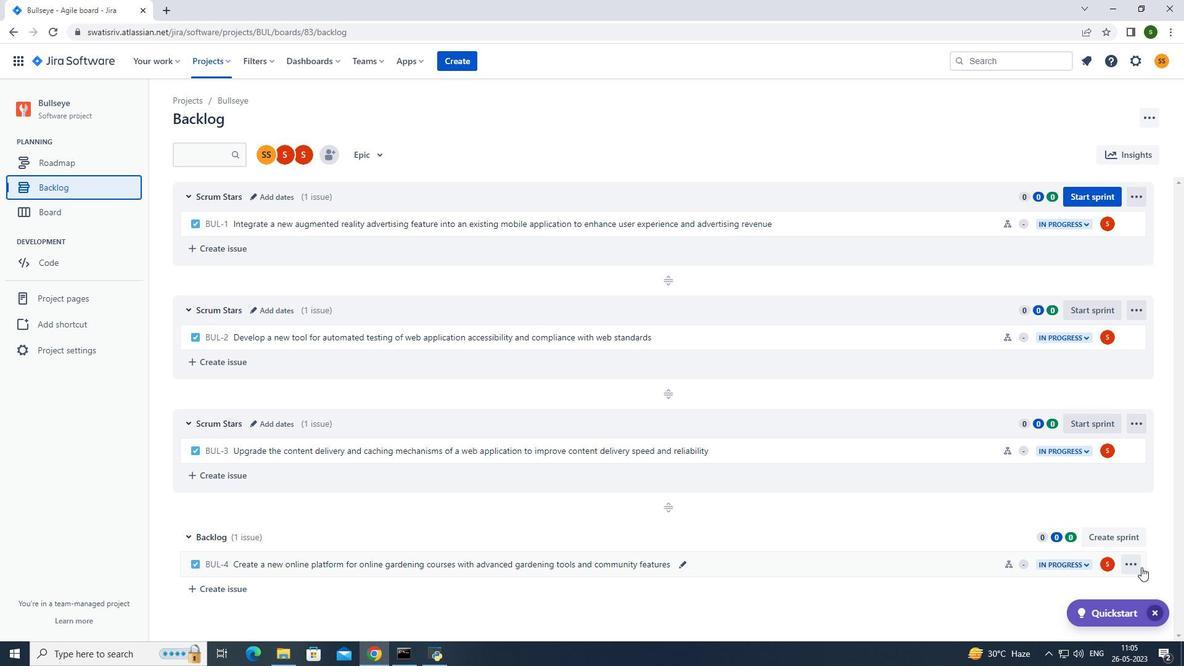 
Action: Mouse pressed left at (1132, 564)
Screenshot: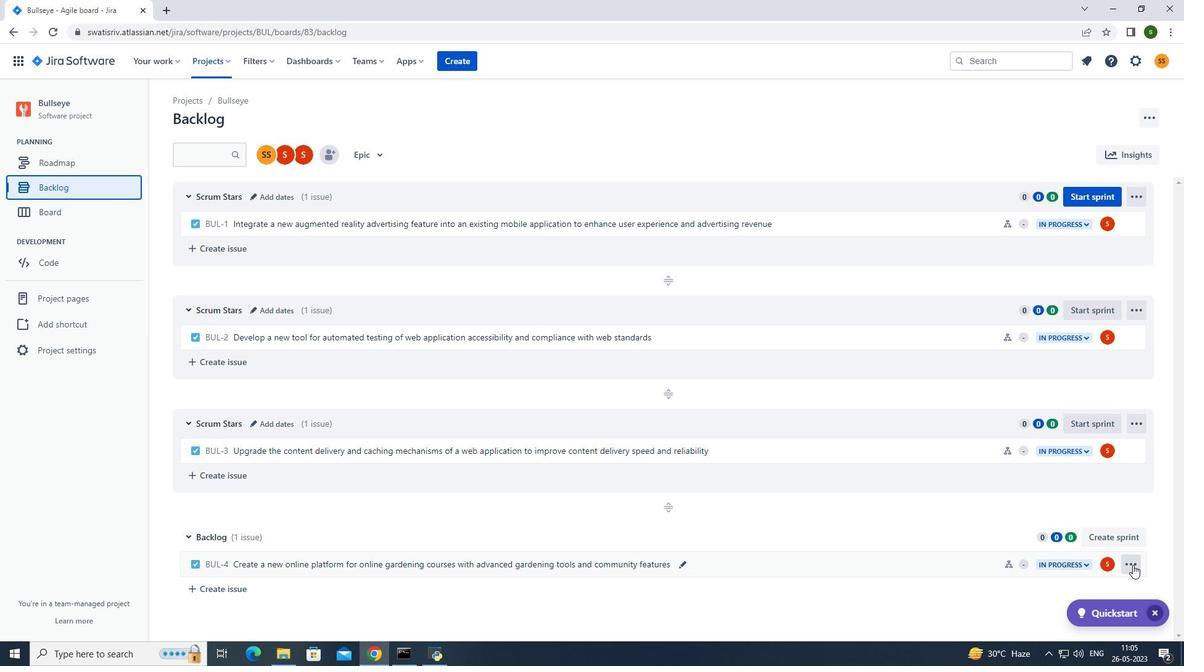 
Action: Mouse moved to (1071, 501)
Screenshot: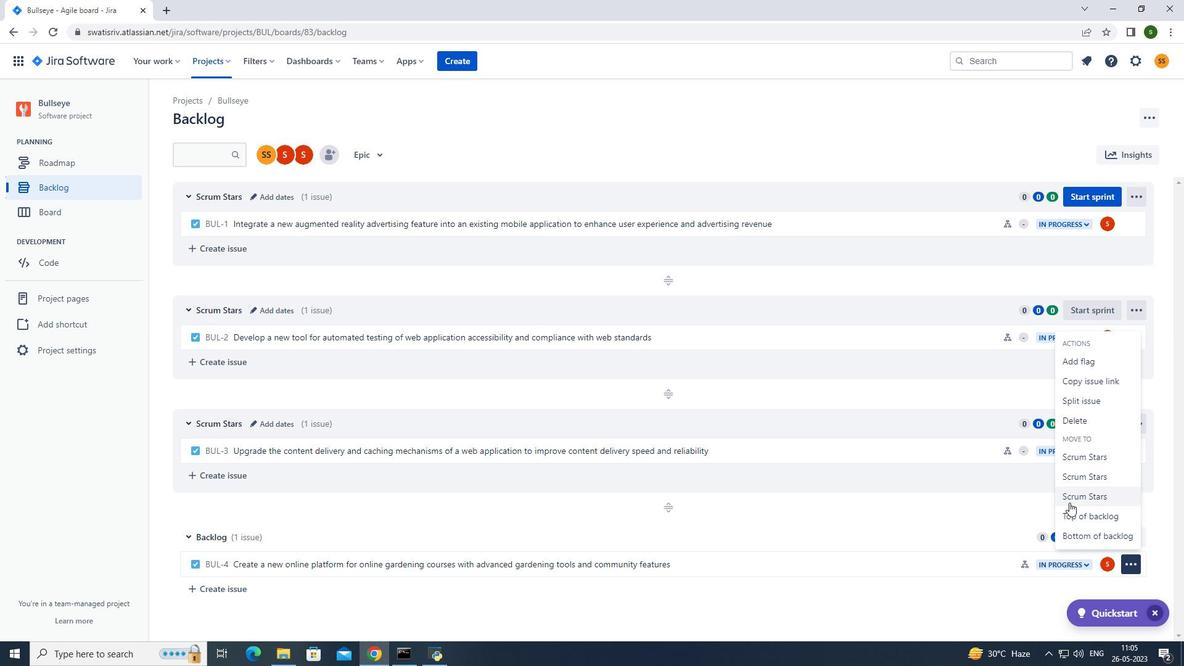 
Action: Mouse pressed left at (1071, 501)
Screenshot: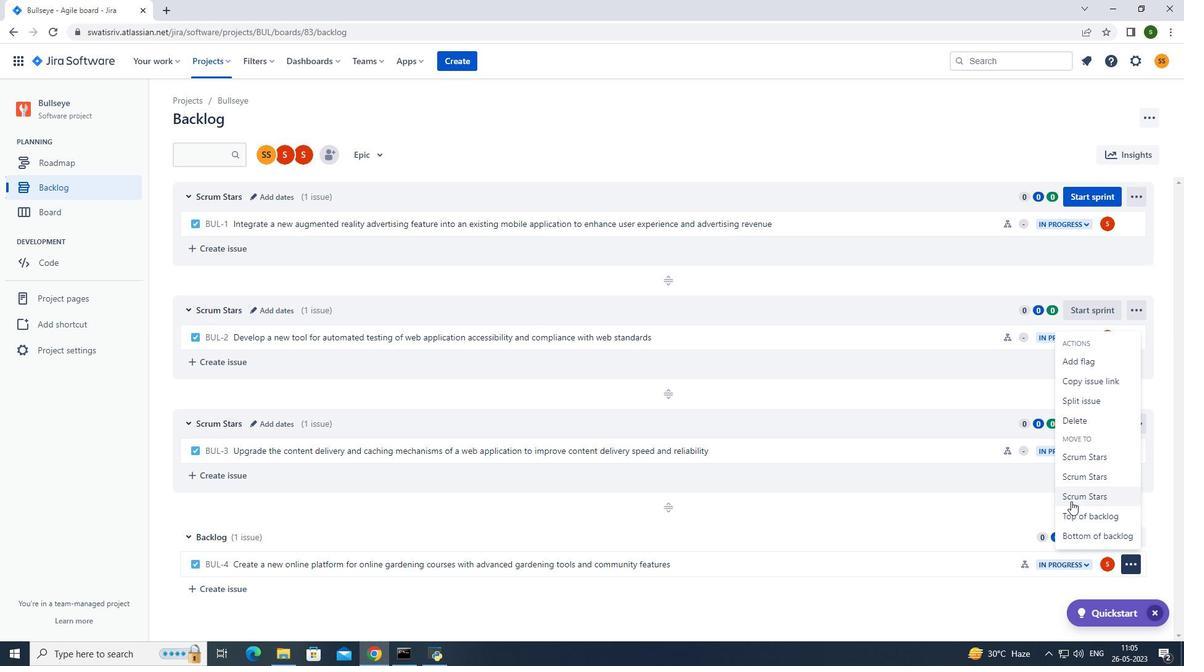
Action: Mouse moved to (514, 122)
Screenshot: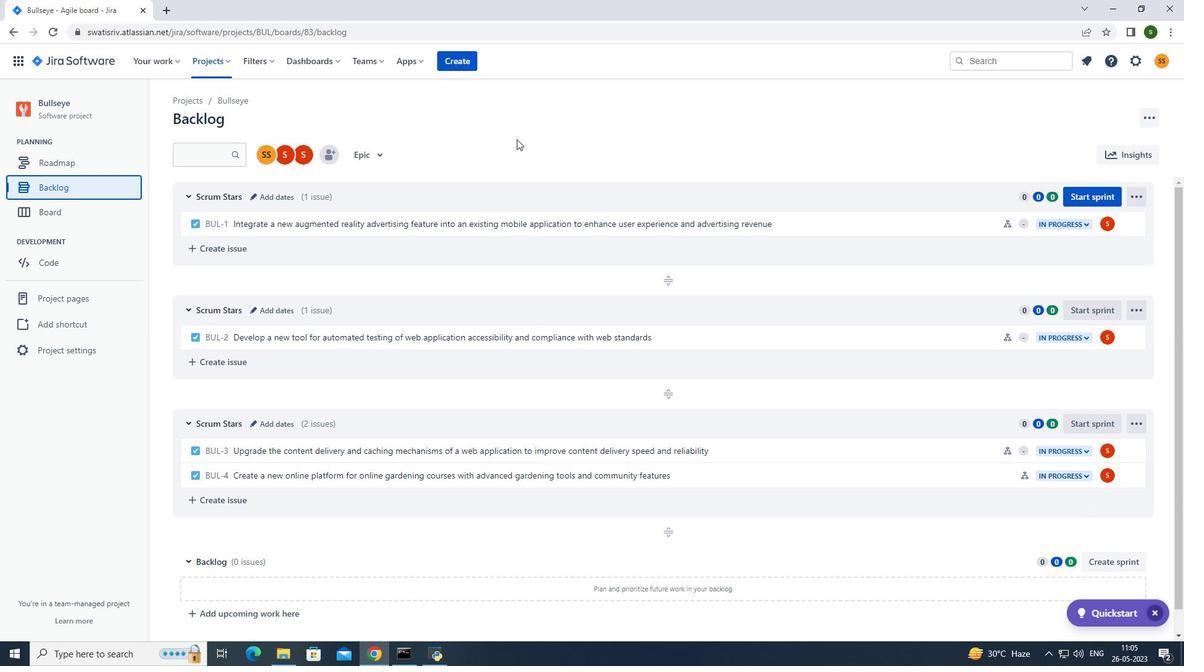 
